 Task: Look for space in Rustāq, Afghanistan from 6th June, 2023 to 8th June, 2023 for 2 adults in price range Rs.7000 to Rs.12000. Place can be private room with 1  bedroom having 2 beds and 1 bathroom. Property type can be flat. Amenities needed are: wifi, air conditioning, . Booking option can be shelf check-in. Required host language is English.
Action: Mouse moved to (398, 77)
Screenshot: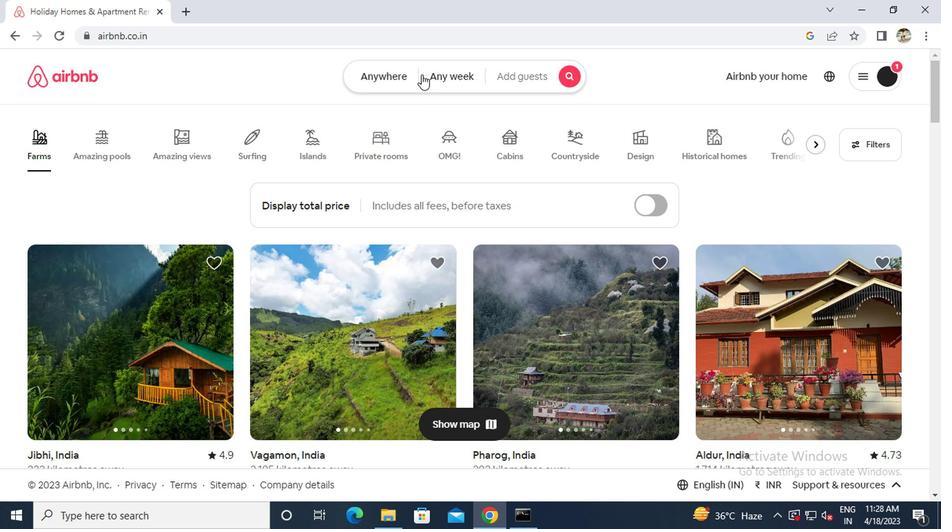 
Action: Mouse pressed left at (398, 77)
Screenshot: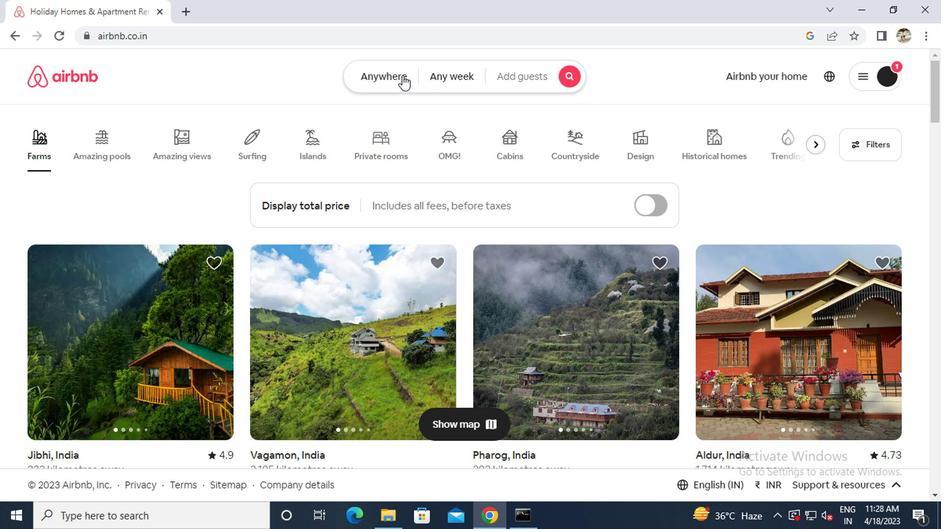 
Action: Mouse moved to (302, 132)
Screenshot: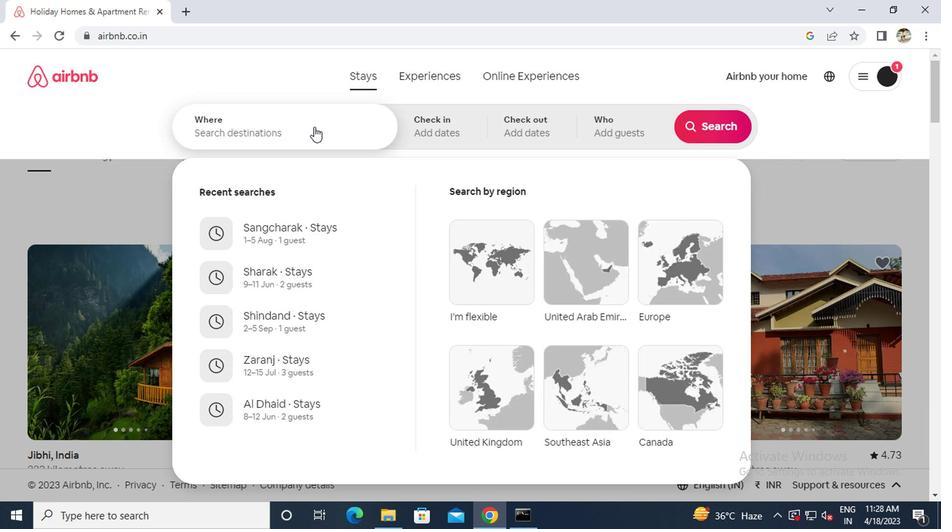 
Action: Mouse pressed left at (302, 132)
Screenshot: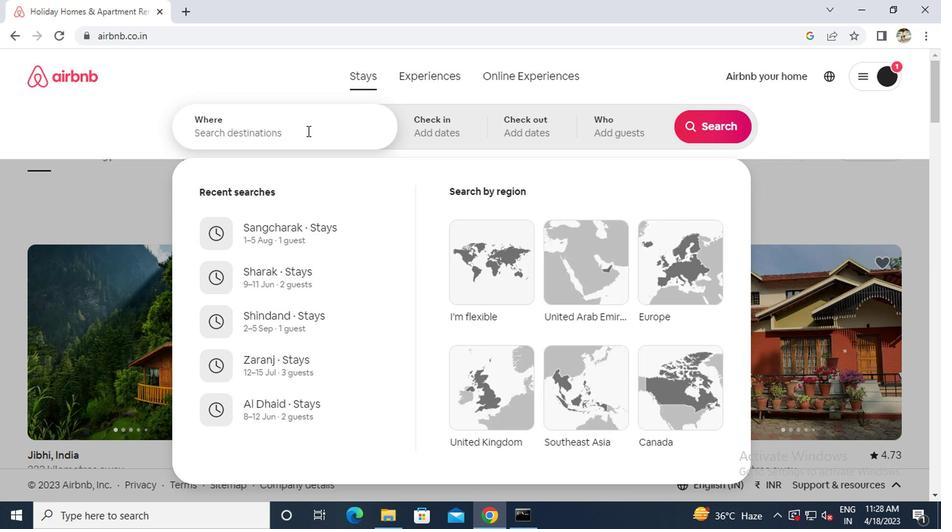 
Action: Mouse moved to (300, 133)
Screenshot: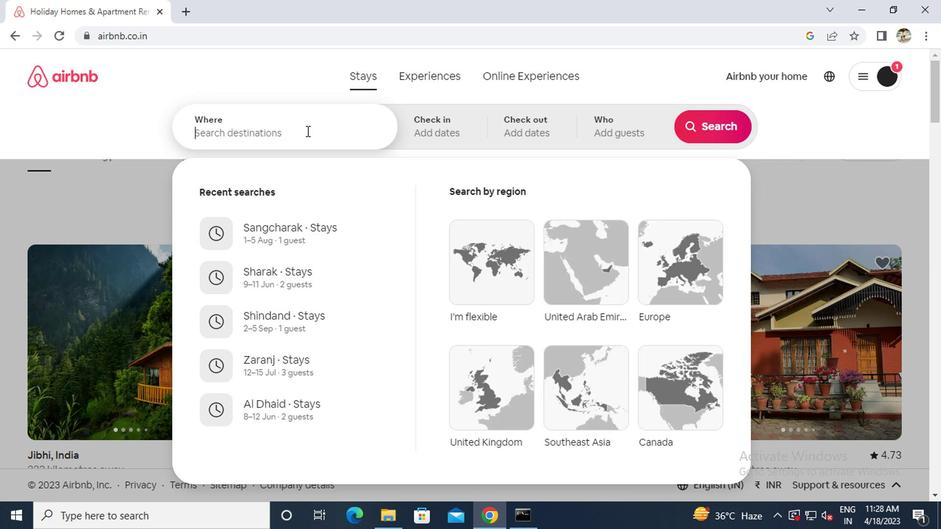 
Action: Key pressed <Key.caps_lock>r<Key.caps_lock>ustaq<Key.space>
Screenshot: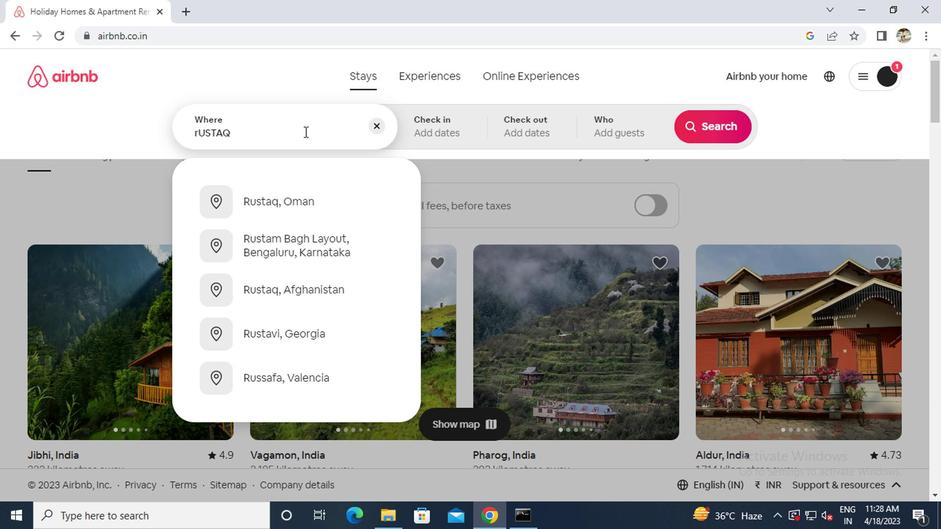 
Action: Mouse moved to (291, 286)
Screenshot: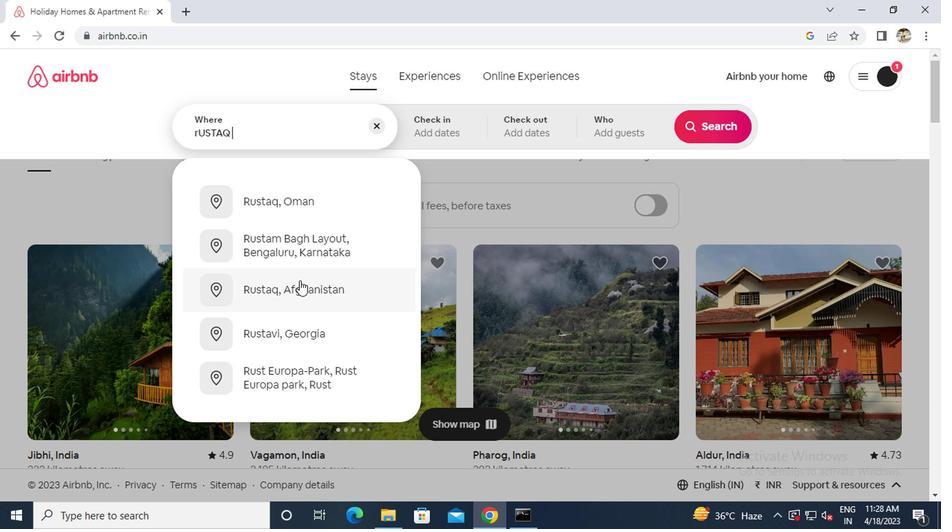 
Action: Mouse pressed left at (291, 286)
Screenshot: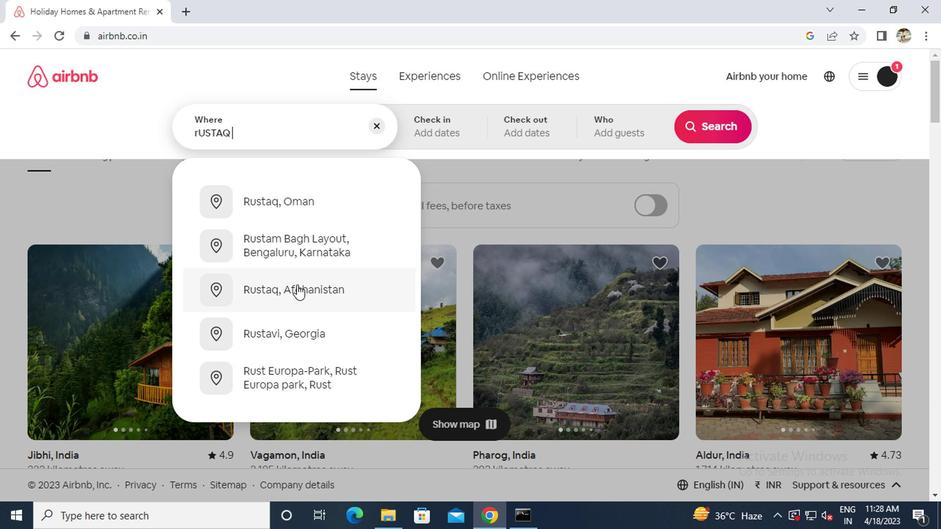 
Action: Mouse moved to (704, 238)
Screenshot: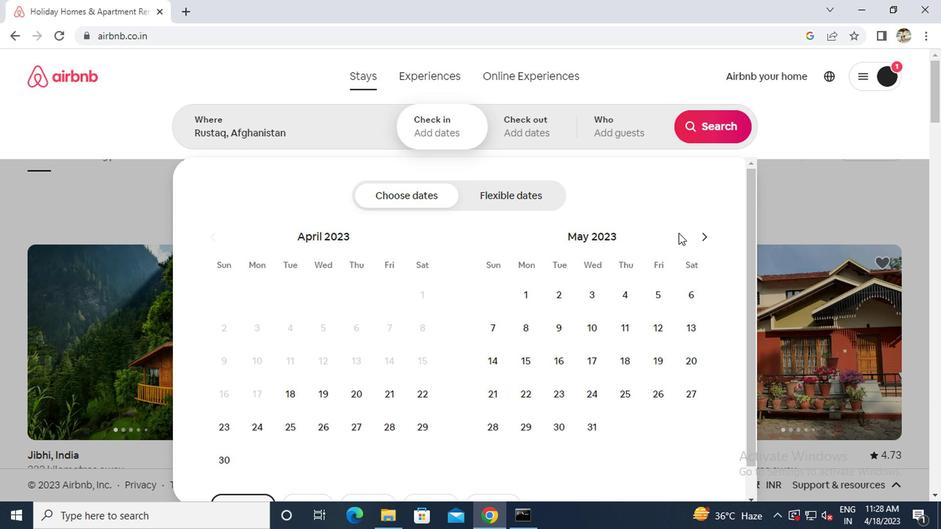 
Action: Mouse pressed left at (704, 238)
Screenshot: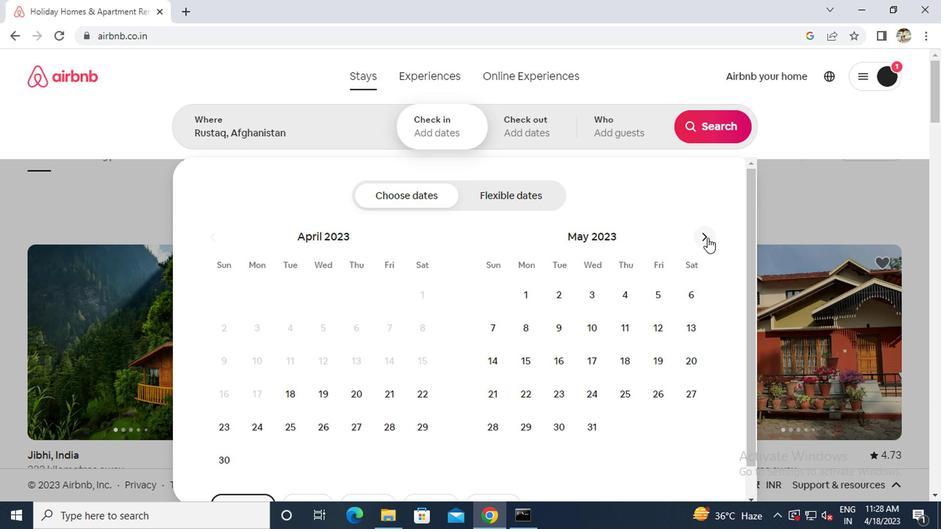
Action: Mouse moved to (553, 331)
Screenshot: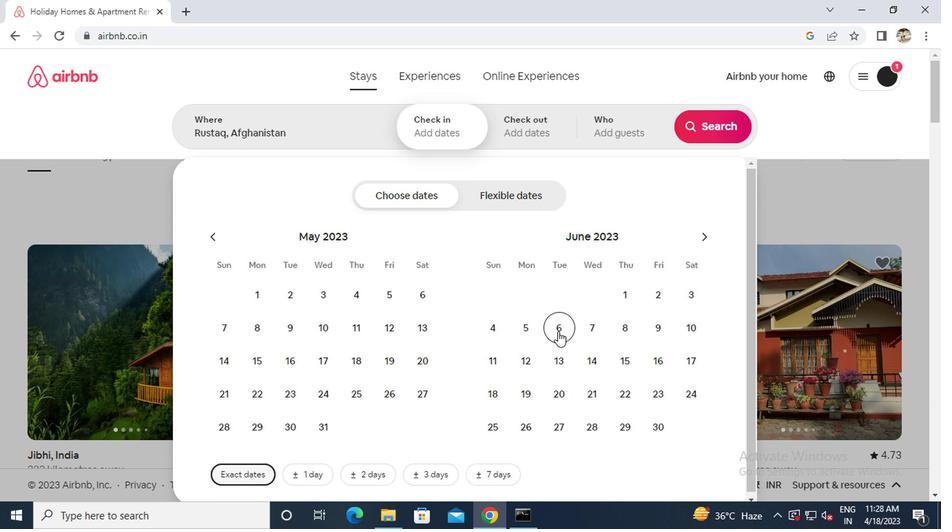 
Action: Mouse pressed left at (553, 331)
Screenshot: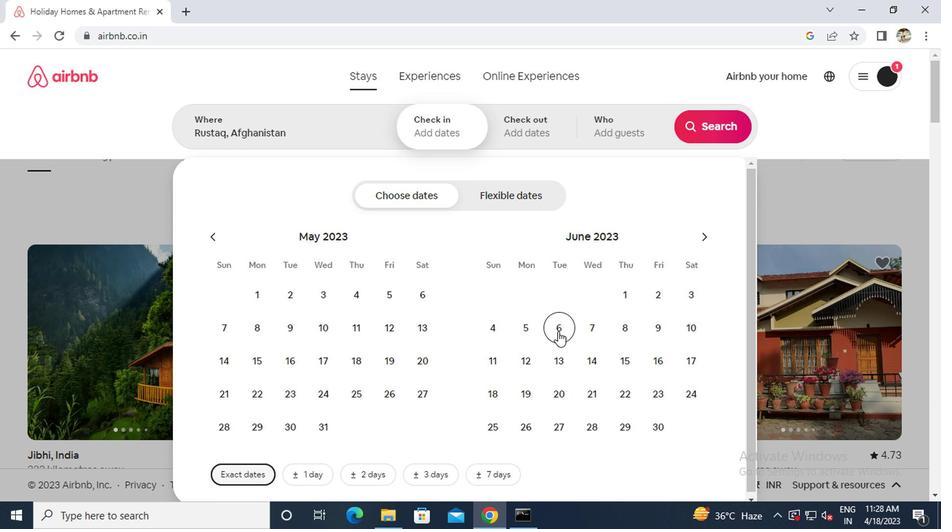 
Action: Mouse moved to (626, 332)
Screenshot: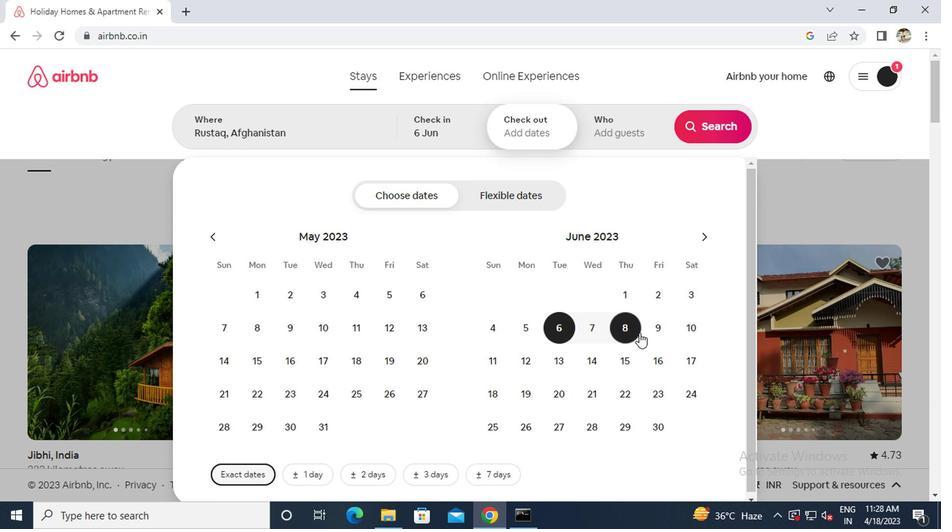 
Action: Mouse pressed left at (626, 332)
Screenshot: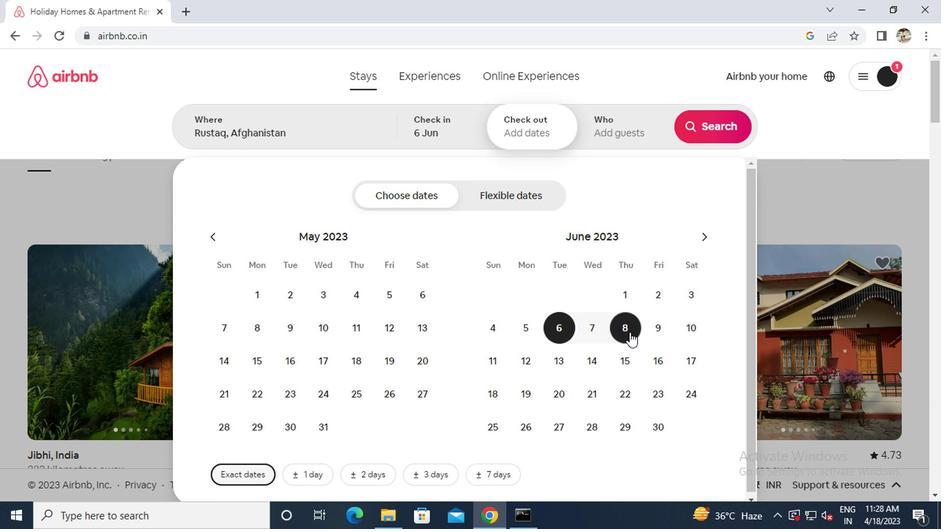 
Action: Mouse moved to (611, 135)
Screenshot: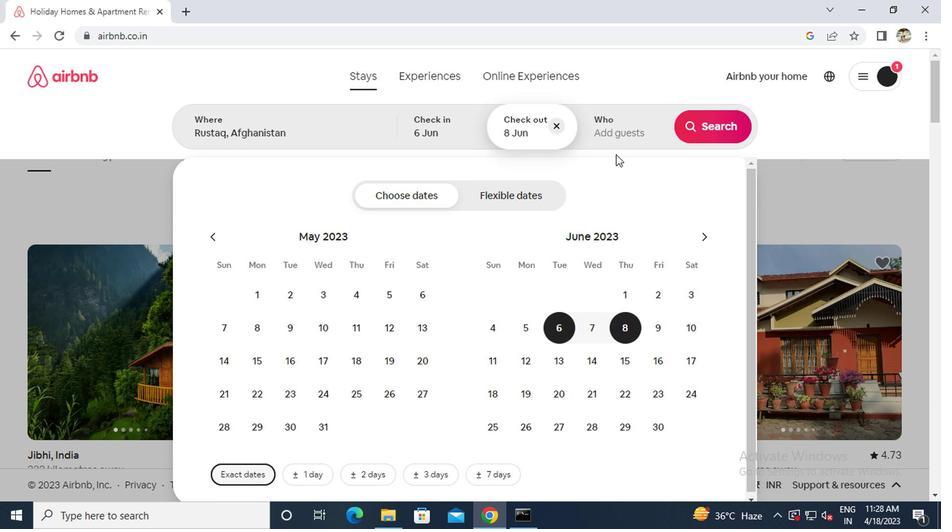 
Action: Mouse pressed left at (611, 135)
Screenshot: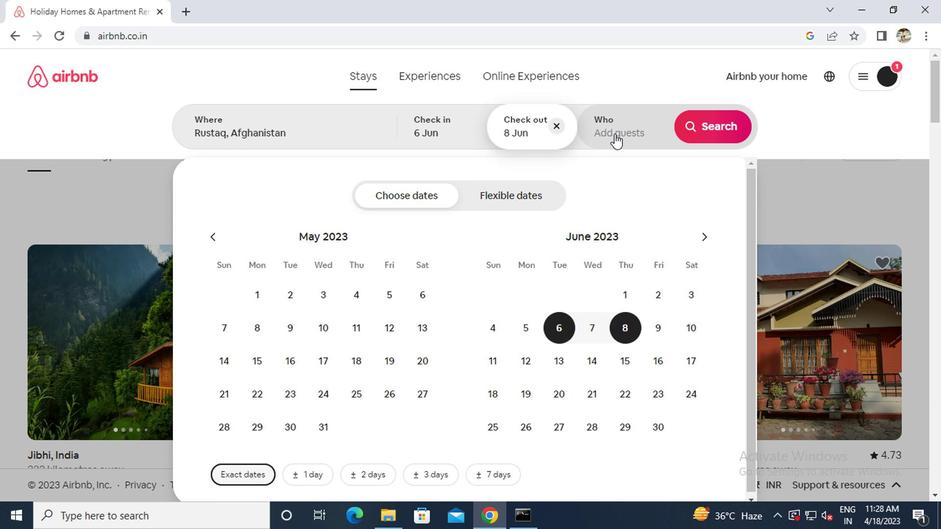 
Action: Mouse moved to (712, 203)
Screenshot: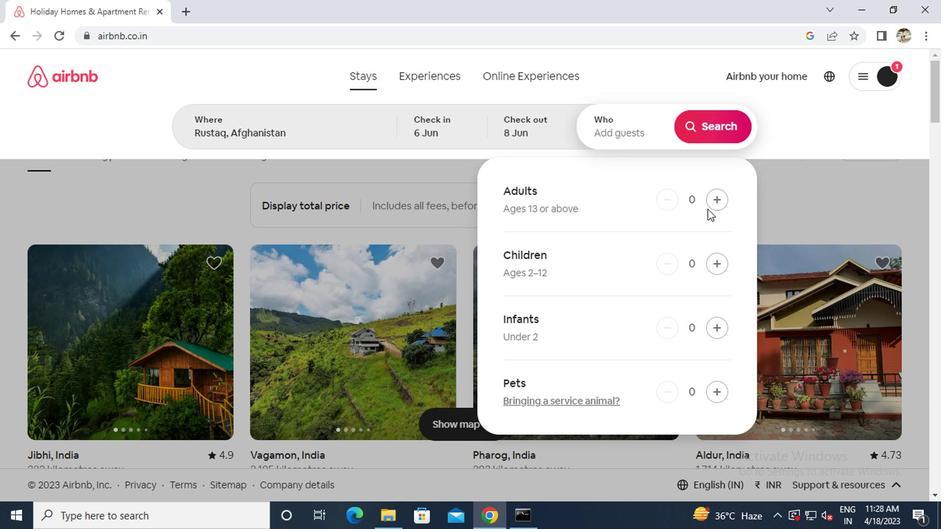 
Action: Mouse pressed left at (712, 203)
Screenshot: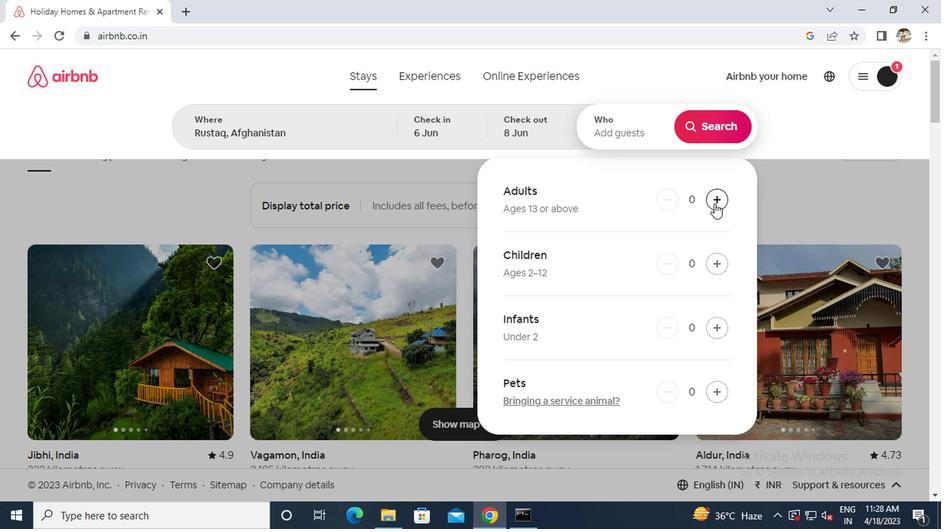 
Action: Mouse pressed left at (712, 203)
Screenshot: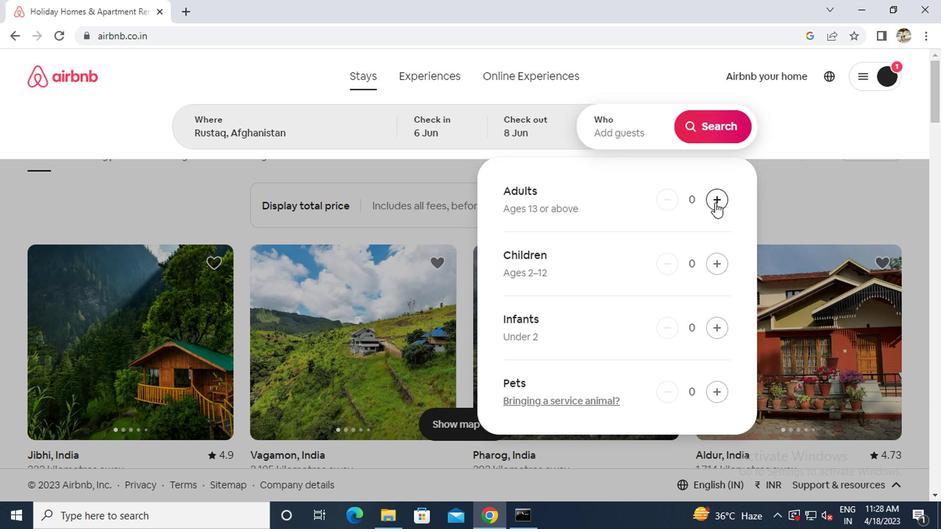 
Action: Mouse moved to (692, 132)
Screenshot: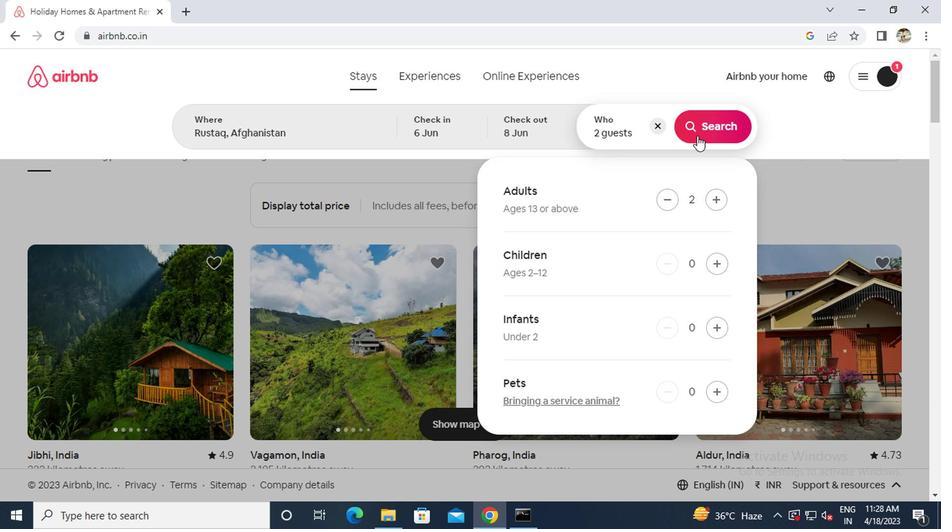 
Action: Mouse pressed left at (692, 132)
Screenshot: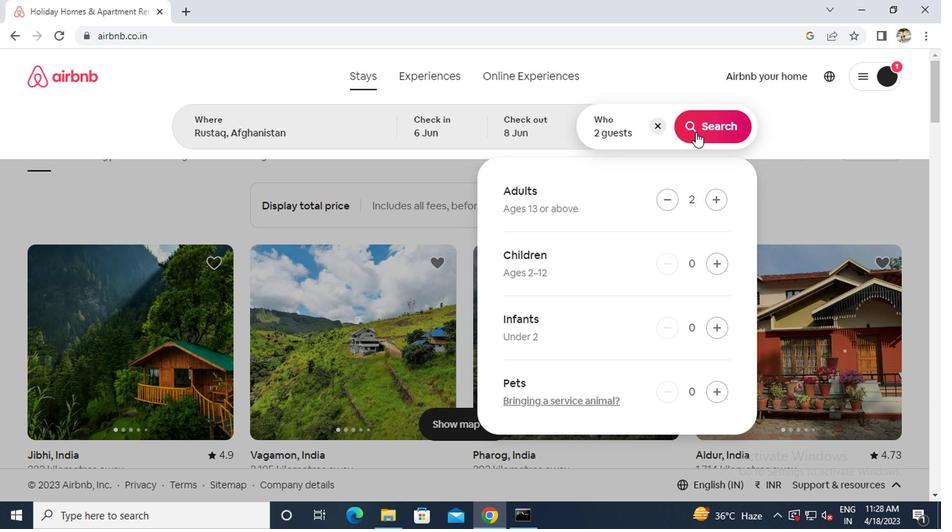 
Action: Mouse moved to (869, 138)
Screenshot: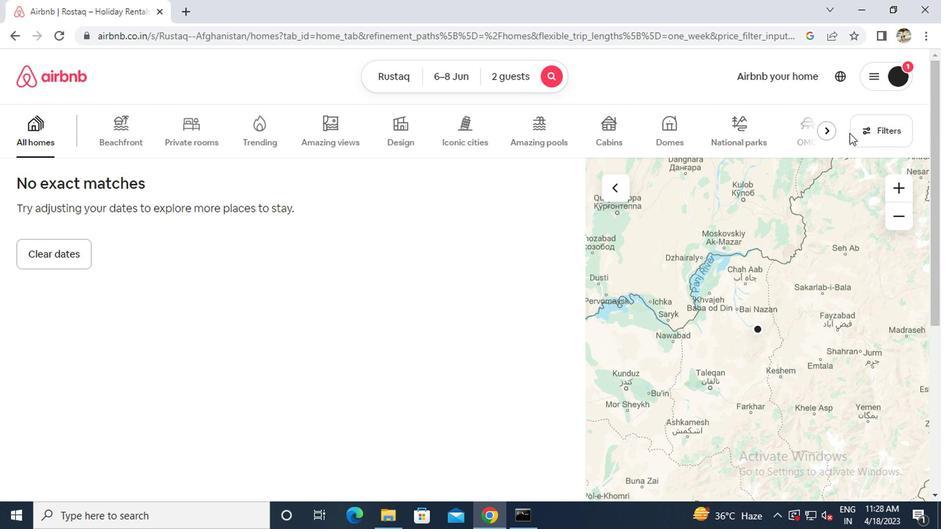 
Action: Mouse pressed left at (869, 138)
Screenshot: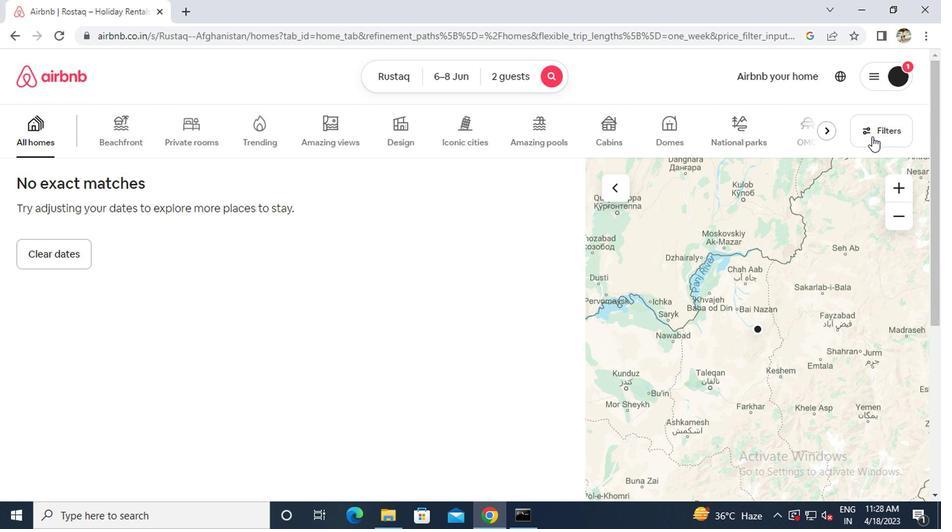 
Action: Mouse moved to (318, 218)
Screenshot: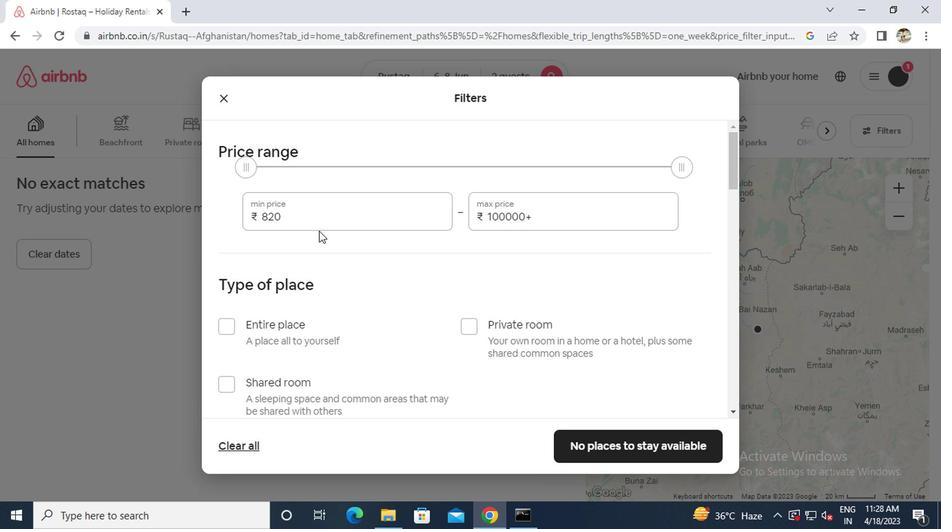 
Action: Mouse pressed left at (318, 218)
Screenshot: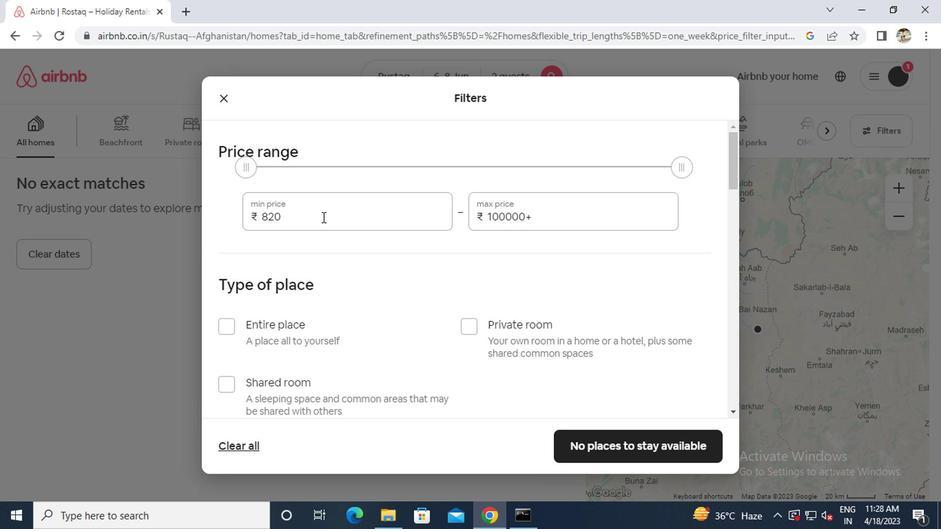 
Action: Key pressed ctrl+A7000
Screenshot: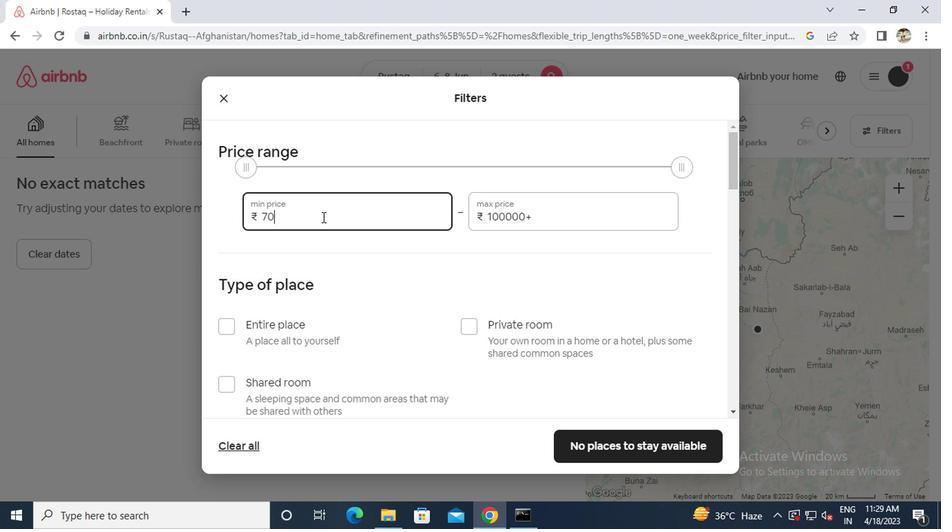 
Action: Mouse moved to (545, 218)
Screenshot: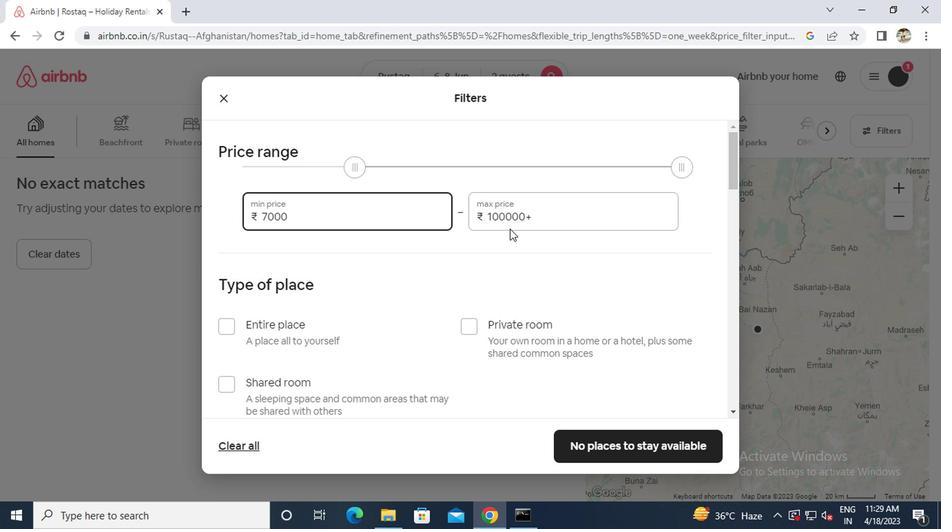 
Action: Mouse pressed left at (545, 218)
Screenshot: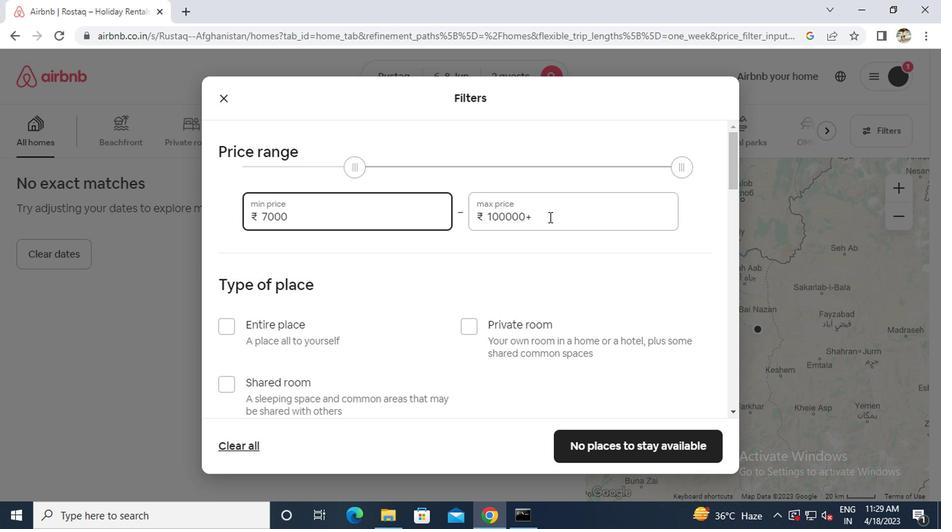 
Action: Key pressed ctrl+Actrl+120000
Screenshot: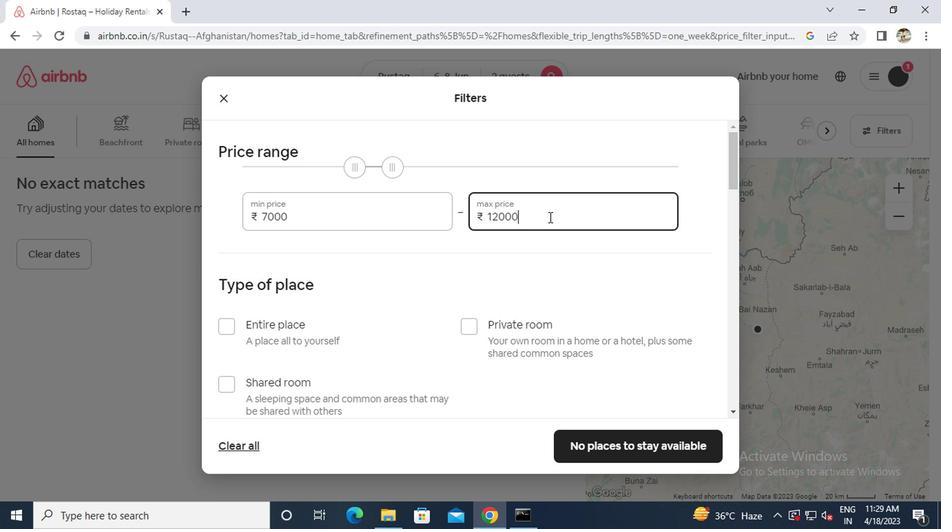 
Action: Mouse moved to (439, 255)
Screenshot: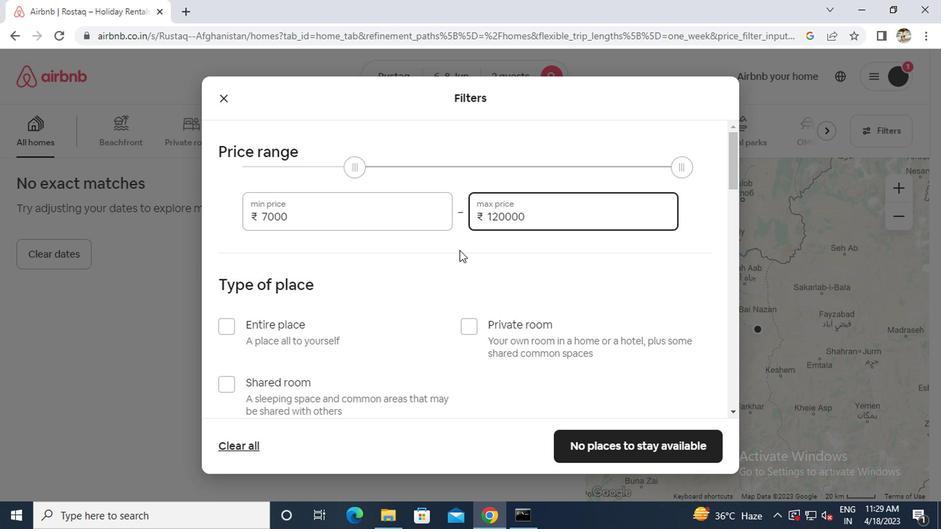 
Action: Mouse scrolled (439, 255) with delta (0, 0)
Screenshot: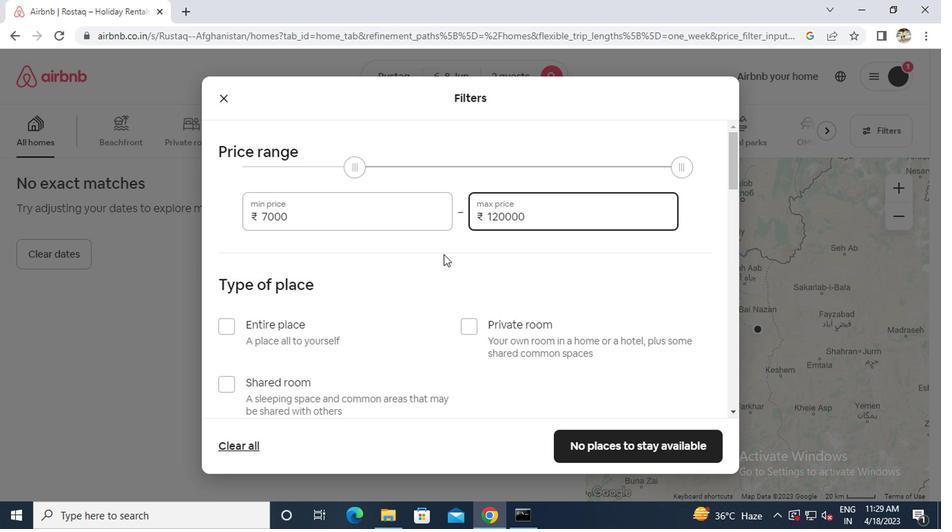 
Action: Mouse scrolled (439, 255) with delta (0, 0)
Screenshot: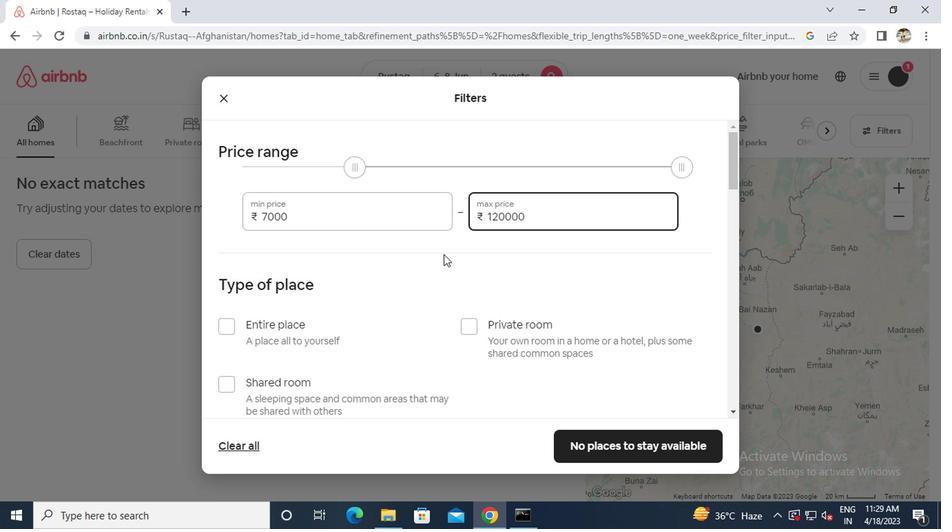 
Action: Mouse moved to (445, 251)
Screenshot: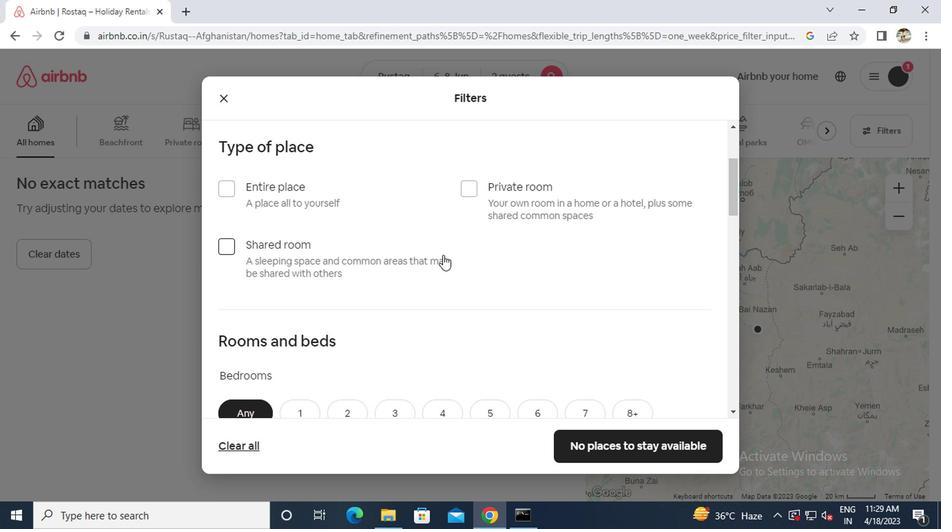 
Action: Mouse scrolled (445, 252) with delta (0, 0)
Screenshot: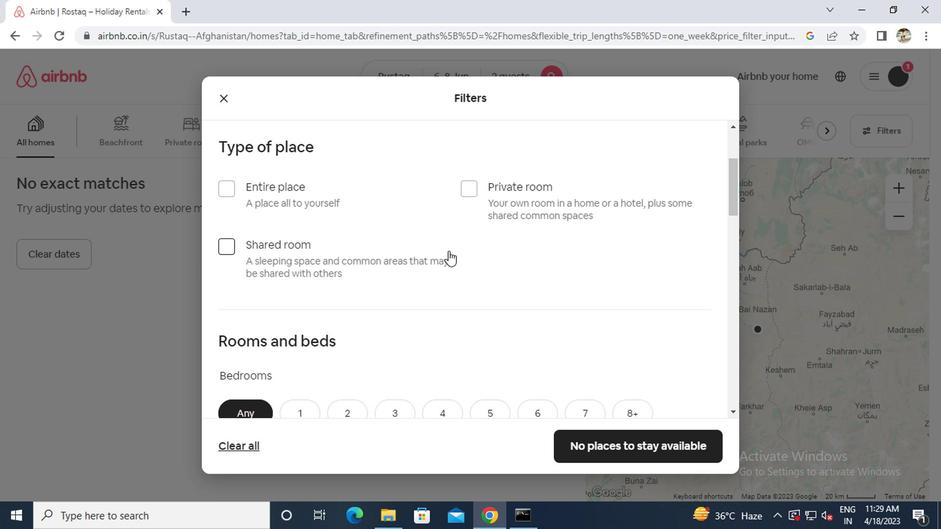 
Action: Mouse moved to (462, 255)
Screenshot: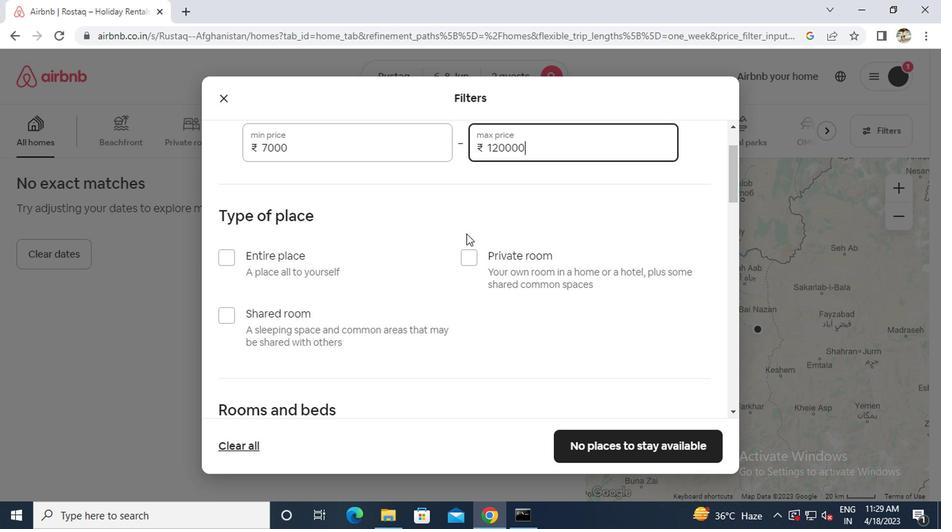 
Action: Mouse pressed left at (462, 255)
Screenshot: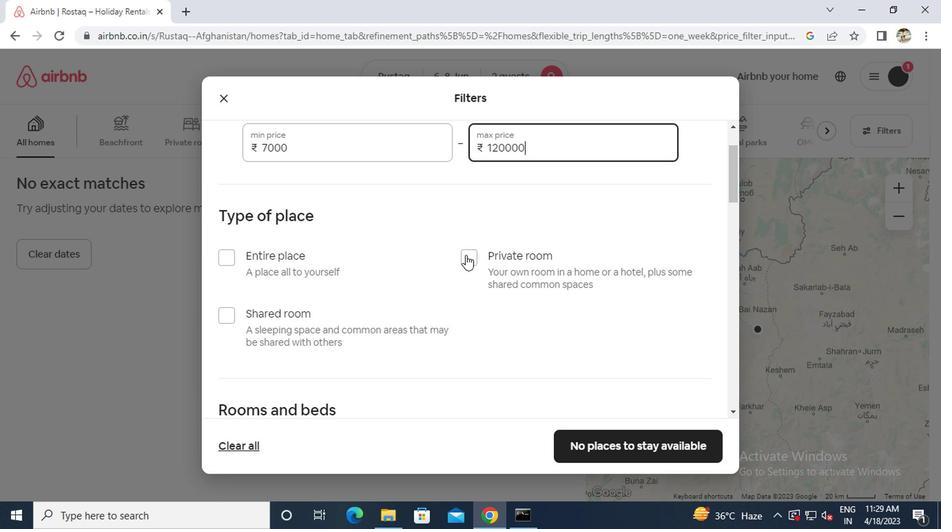 
Action: Mouse scrolled (462, 255) with delta (0, 0)
Screenshot: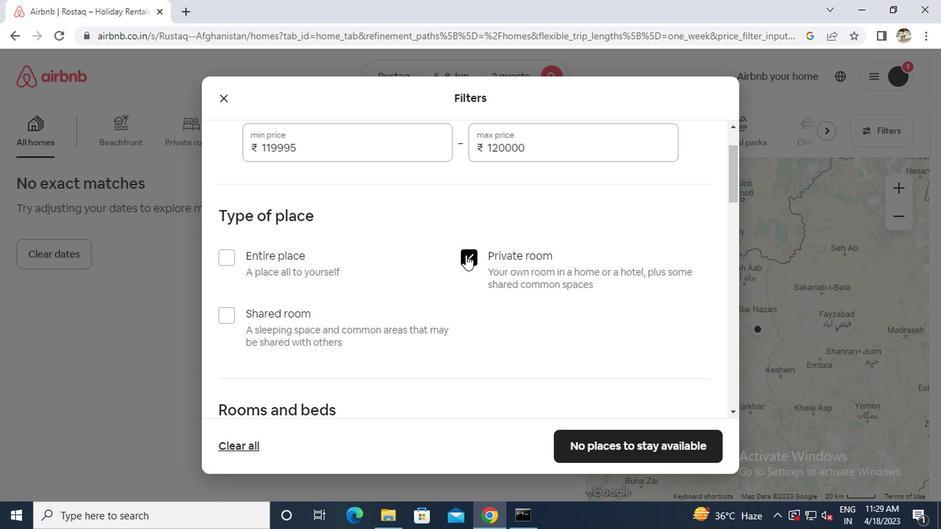 
Action: Mouse scrolled (462, 255) with delta (0, 0)
Screenshot: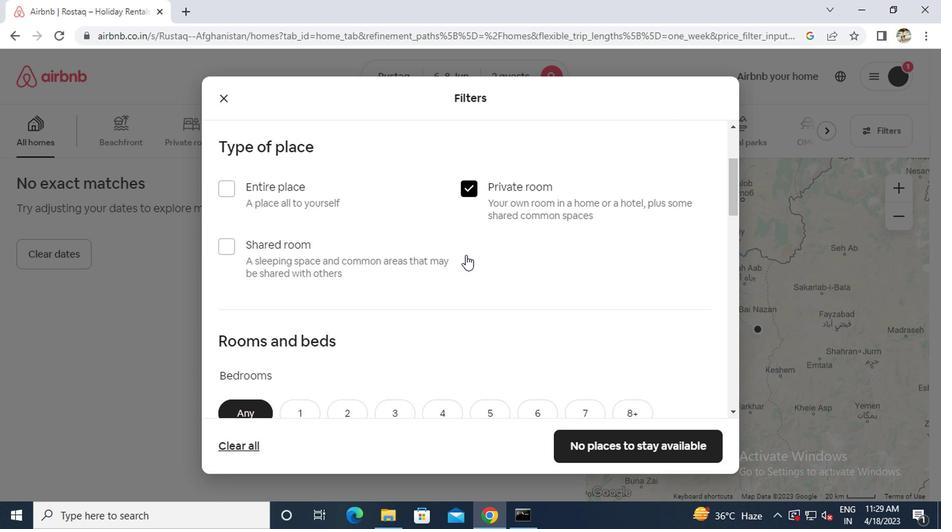 
Action: Mouse moved to (286, 347)
Screenshot: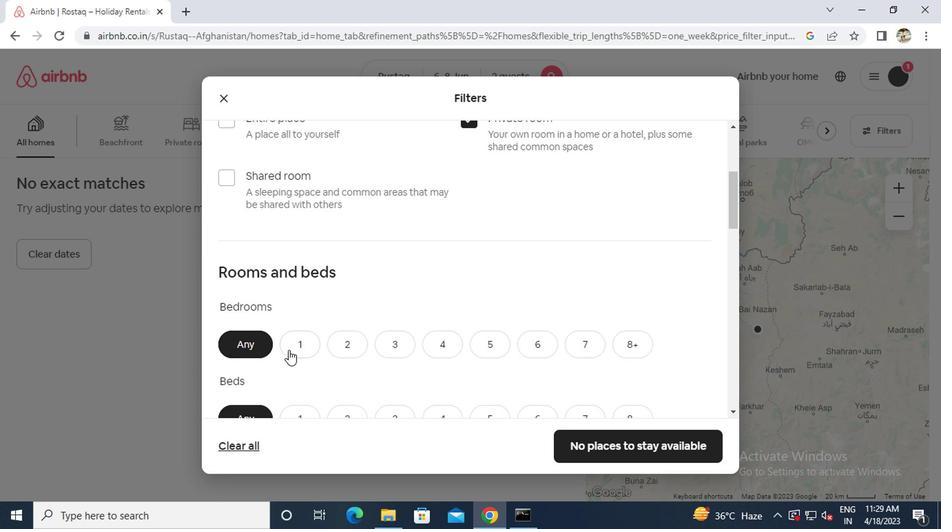 
Action: Mouse pressed left at (286, 347)
Screenshot: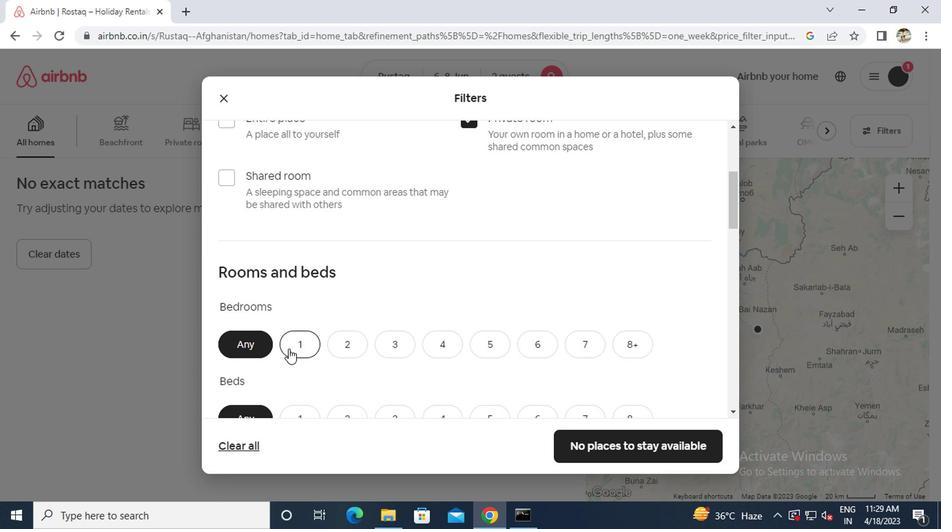 
Action: Mouse scrolled (286, 346) with delta (0, 0)
Screenshot: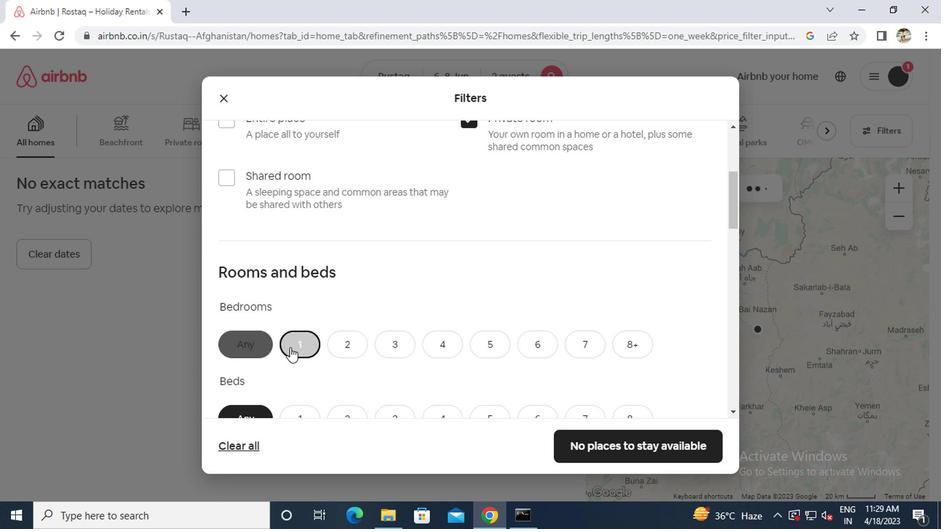 
Action: Mouse moved to (333, 351)
Screenshot: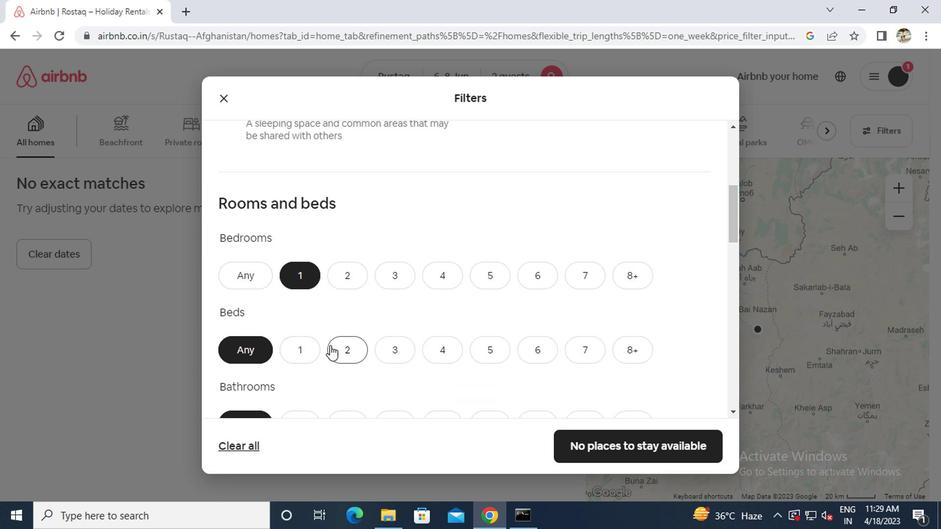 
Action: Mouse pressed left at (333, 351)
Screenshot: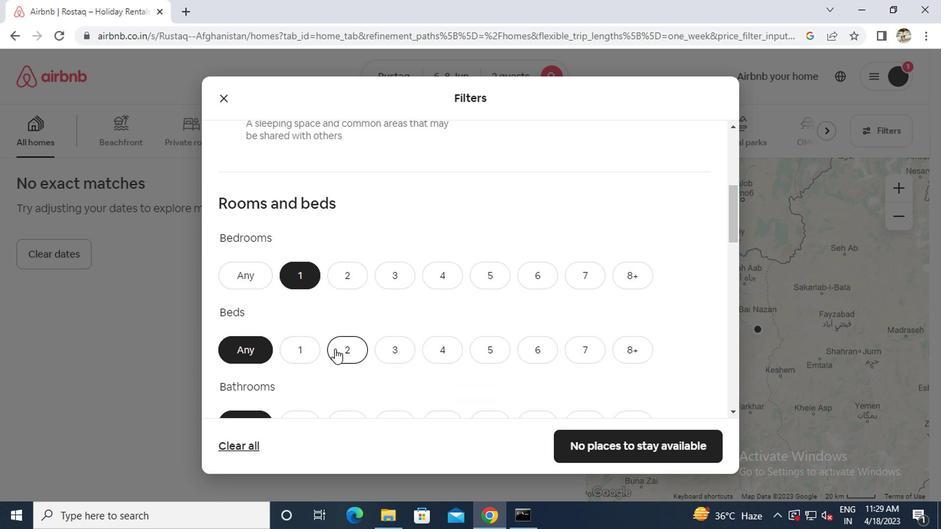 
Action: Mouse scrolled (333, 351) with delta (0, 0)
Screenshot: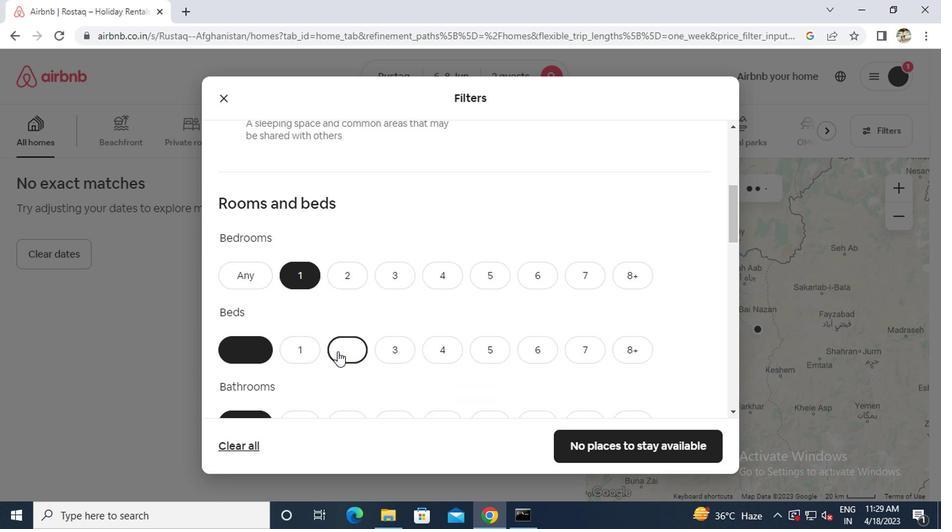 
Action: Mouse moved to (333, 351)
Screenshot: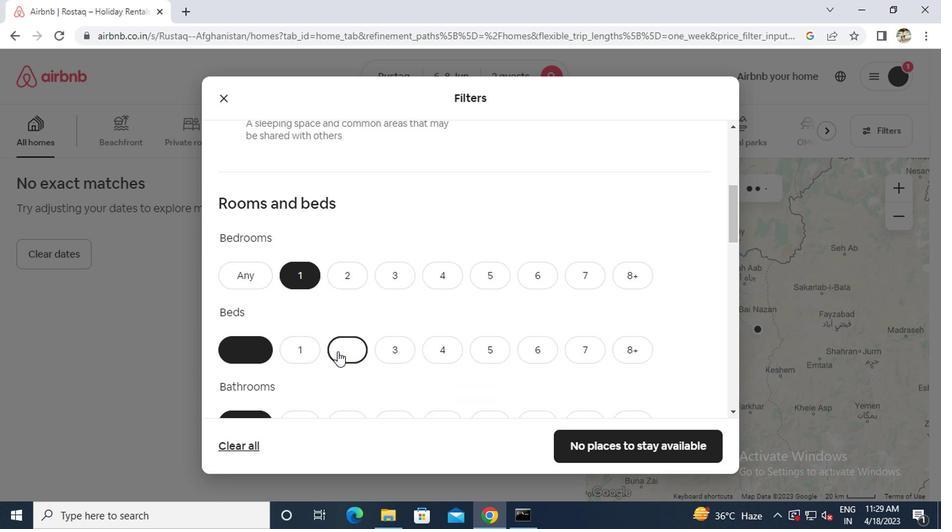 
Action: Mouse scrolled (333, 351) with delta (0, 0)
Screenshot: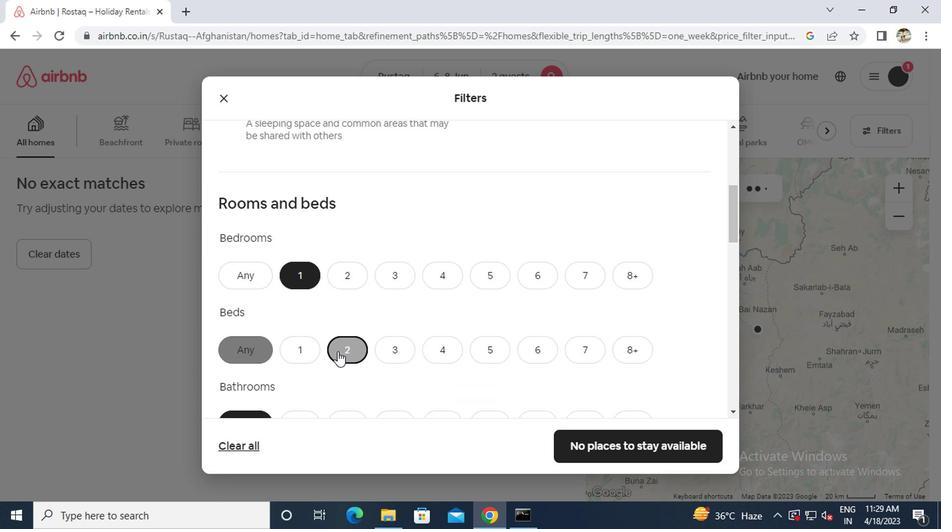 
Action: Mouse scrolled (333, 351) with delta (0, 0)
Screenshot: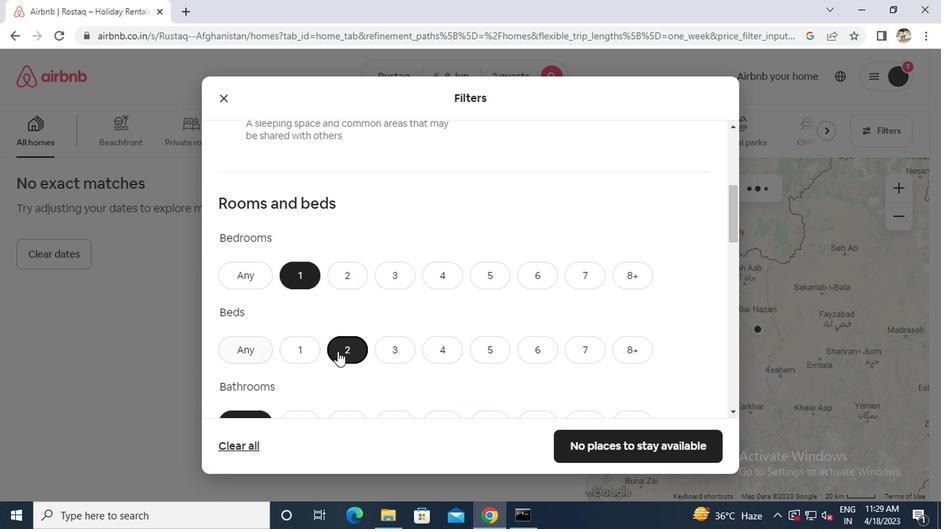 
Action: Mouse moved to (292, 222)
Screenshot: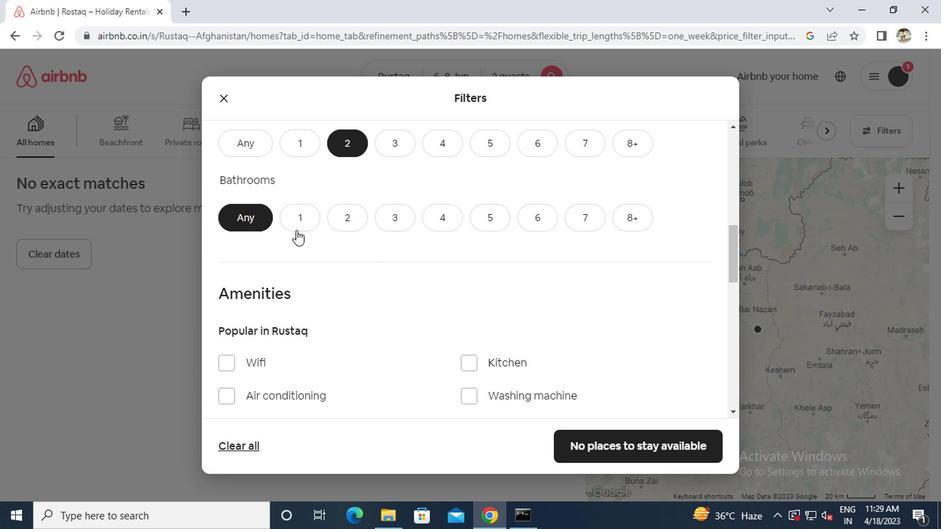 
Action: Mouse pressed left at (292, 222)
Screenshot: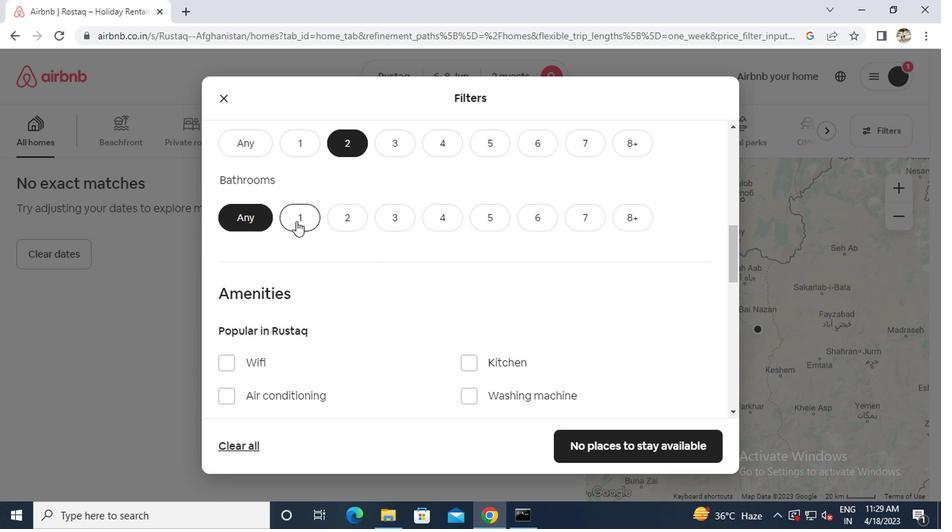 
Action: Mouse scrolled (292, 221) with delta (0, 0)
Screenshot: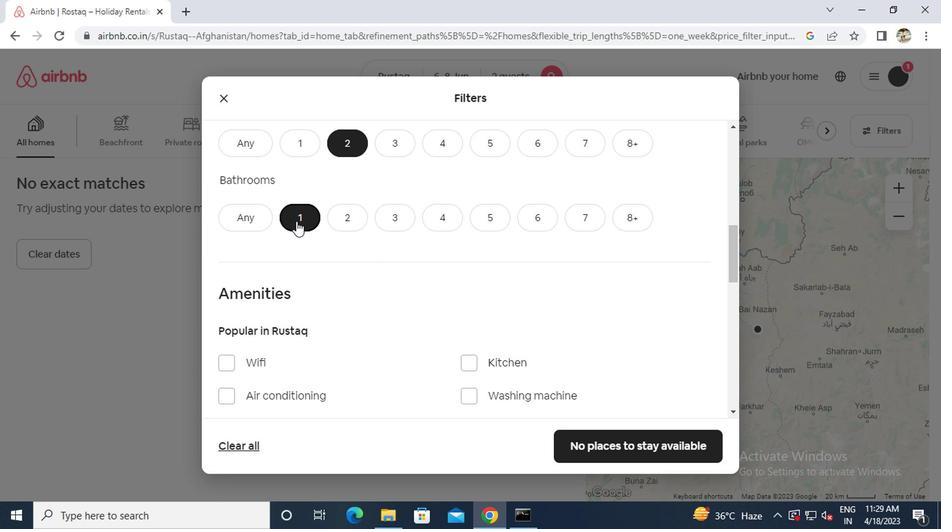 
Action: Mouse moved to (235, 389)
Screenshot: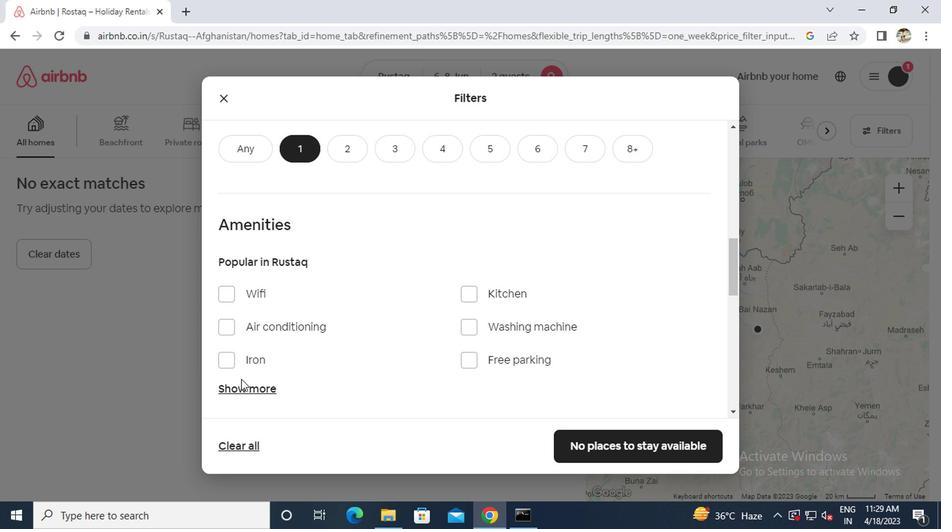 
Action: Mouse pressed left at (235, 389)
Screenshot: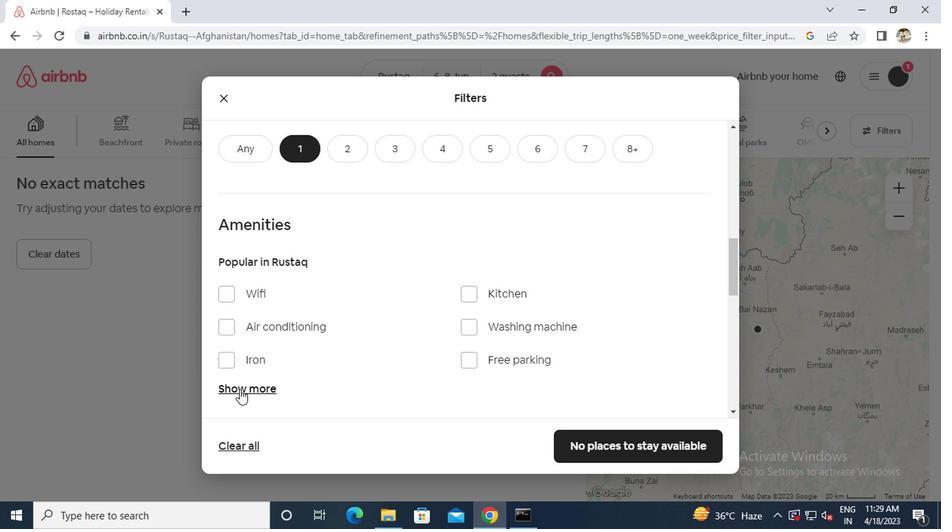 
Action: Mouse moved to (219, 134)
Screenshot: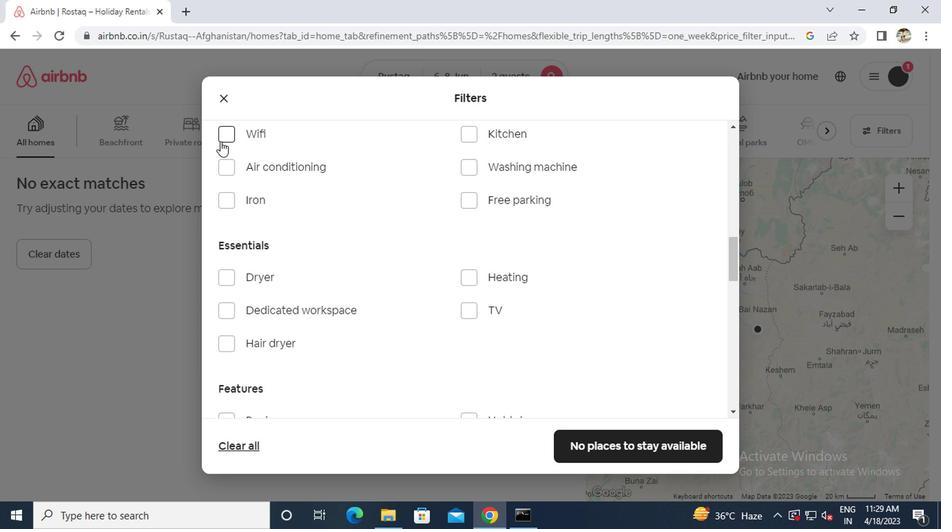
Action: Mouse pressed left at (219, 134)
Screenshot: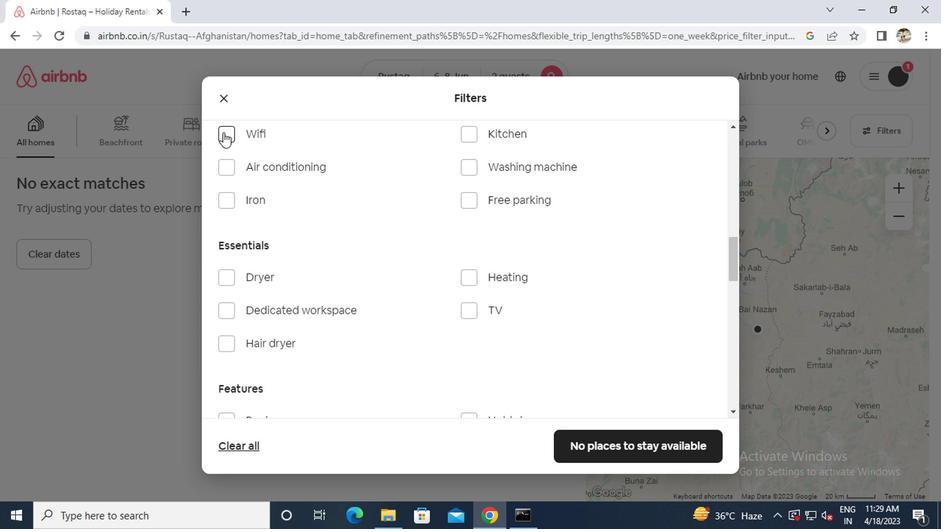 
Action: Mouse moved to (224, 168)
Screenshot: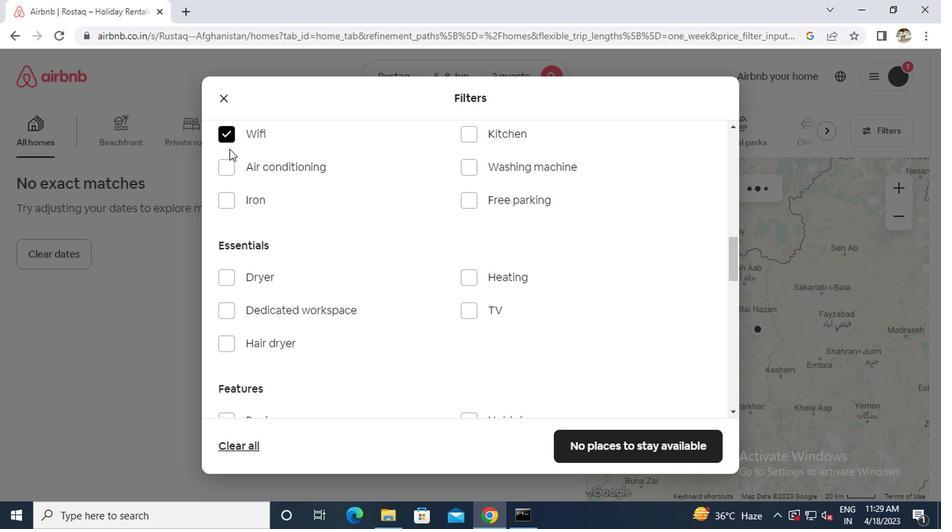
Action: Mouse pressed left at (224, 168)
Screenshot: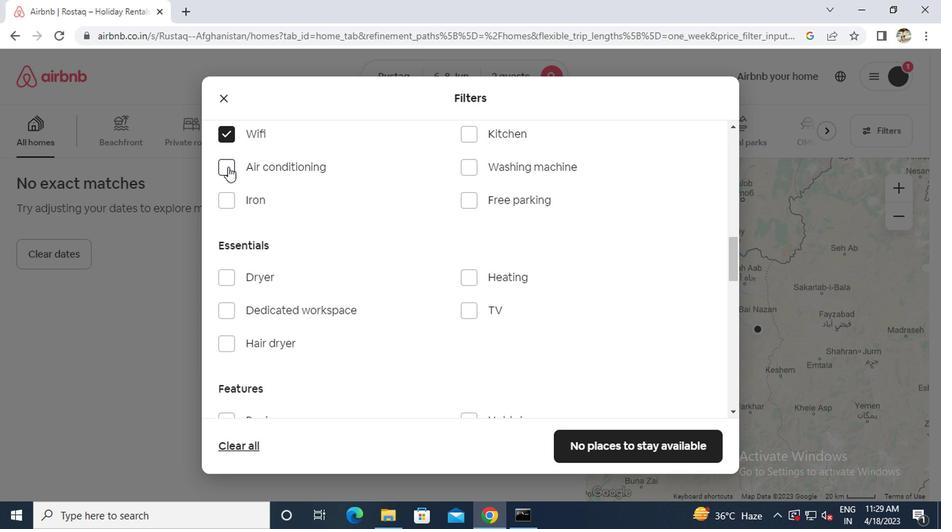 
Action: Mouse moved to (225, 167)
Screenshot: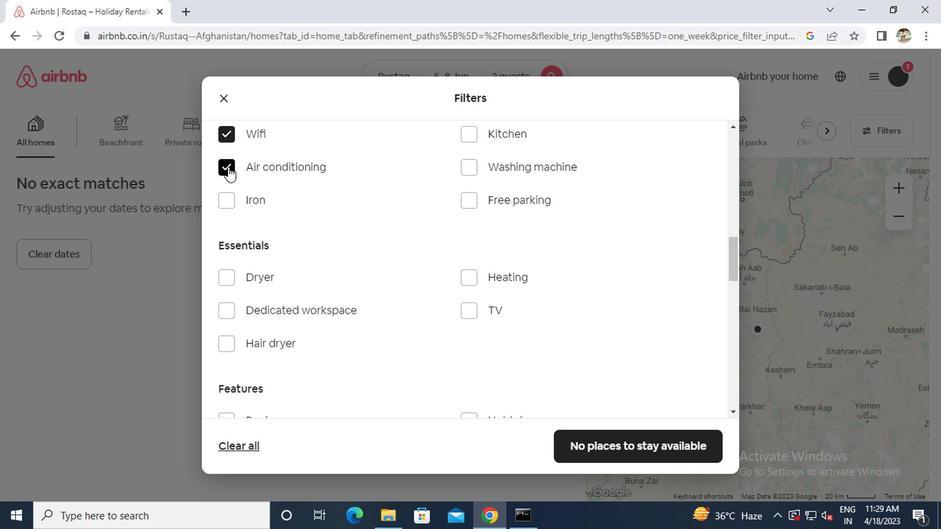 
Action: Mouse scrolled (225, 167) with delta (0, 0)
Screenshot: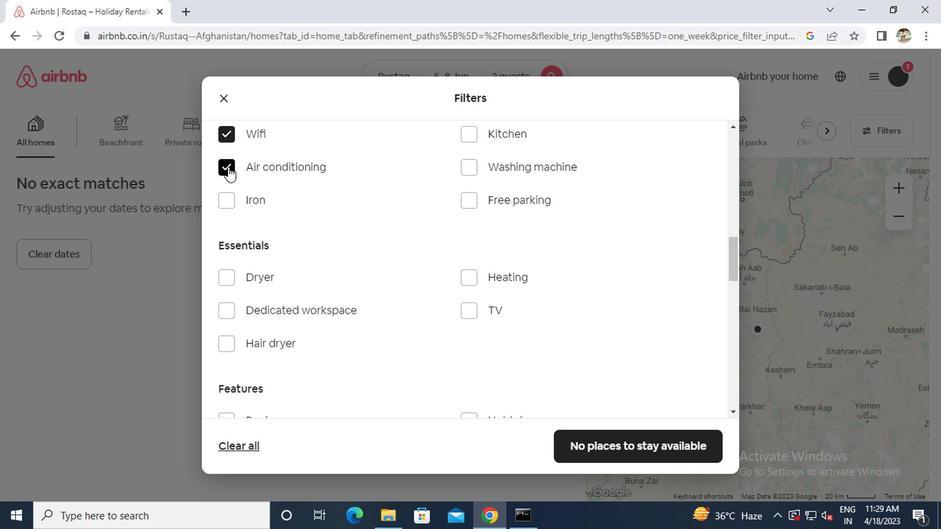 
Action: Mouse moved to (225, 167)
Screenshot: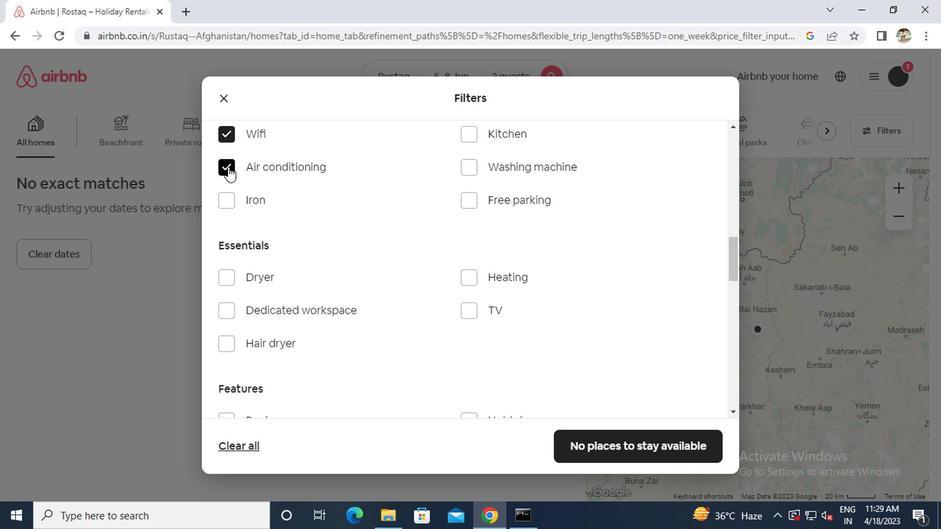 
Action: Mouse scrolled (225, 166) with delta (0, 0)
Screenshot: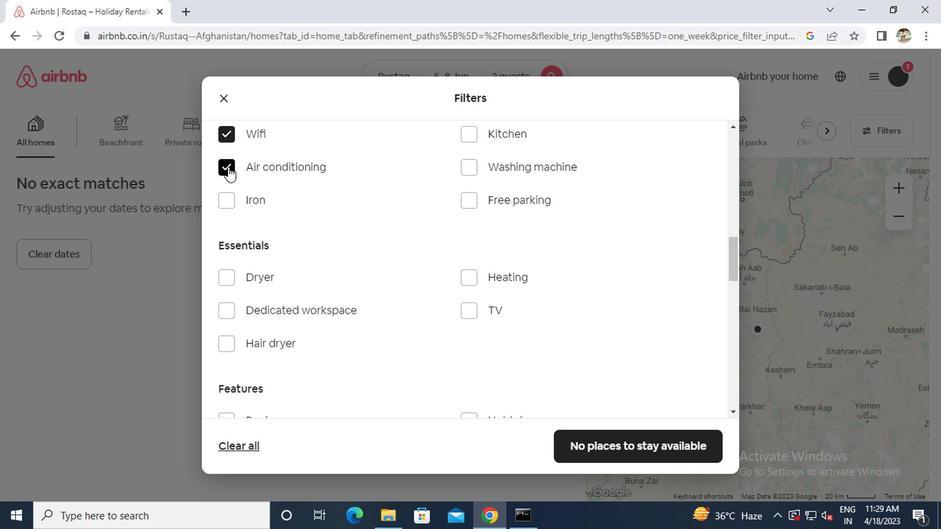 
Action: Mouse moved to (322, 195)
Screenshot: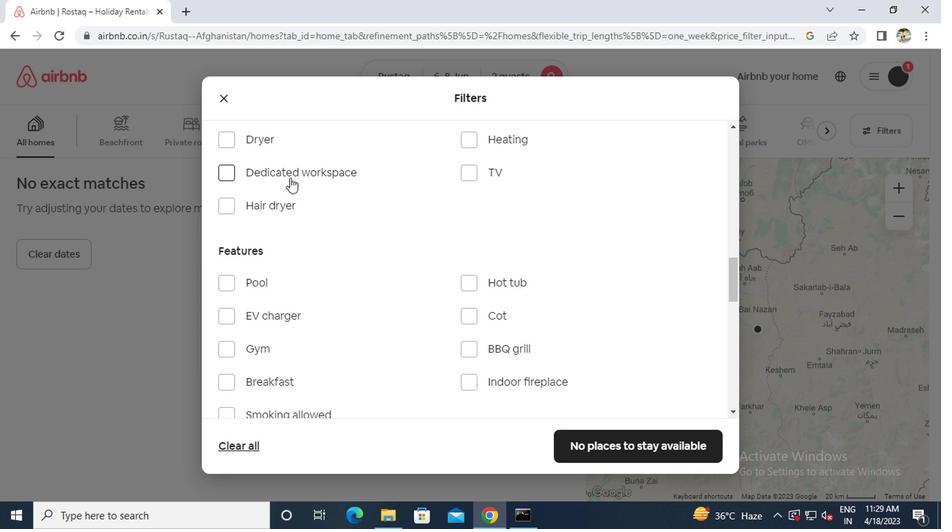 
Action: Mouse scrolled (322, 194) with delta (0, 0)
Screenshot: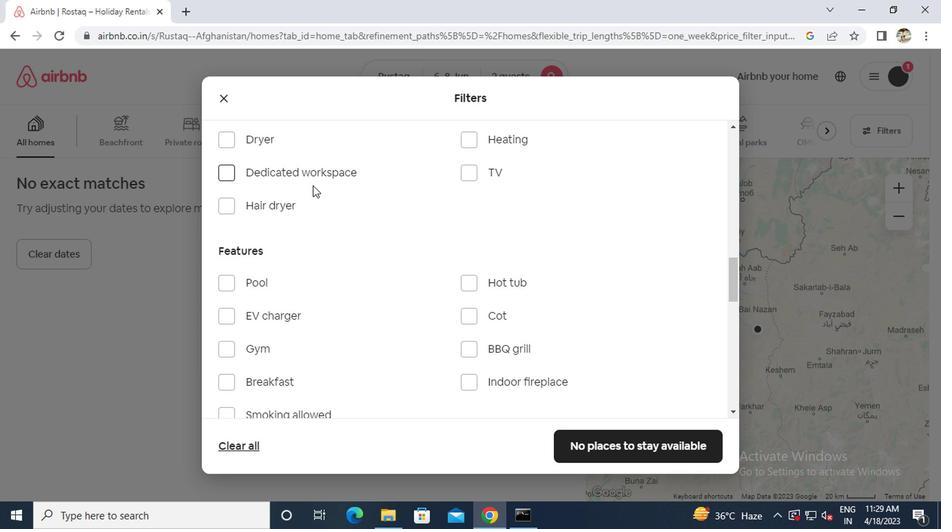 
Action: Mouse scrolled (322, 194) with delta (0, 0)
Screenshot: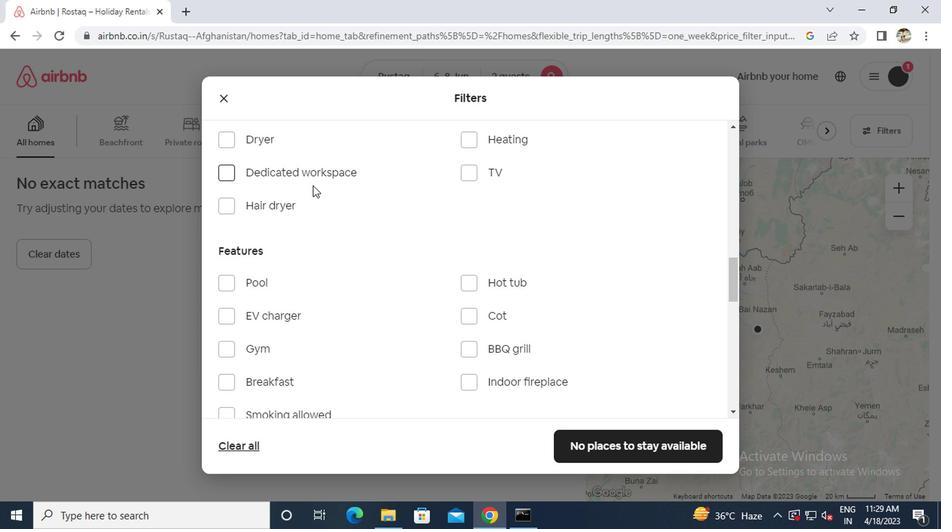 
Action: Mouse scrolled (322, 194) with delta (0, 0)
Screenshot: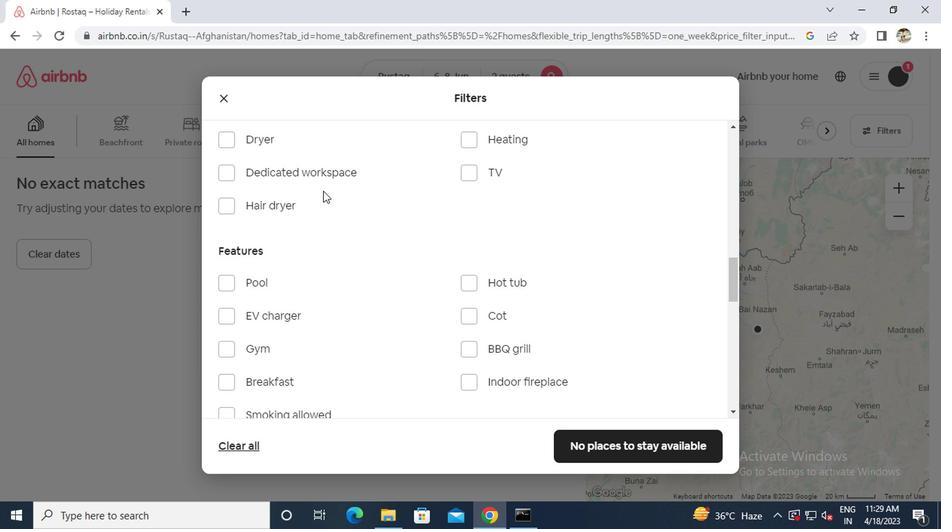 
Action: Mouse scrolled (322, 194) with delta (0, 0)
Screenshot: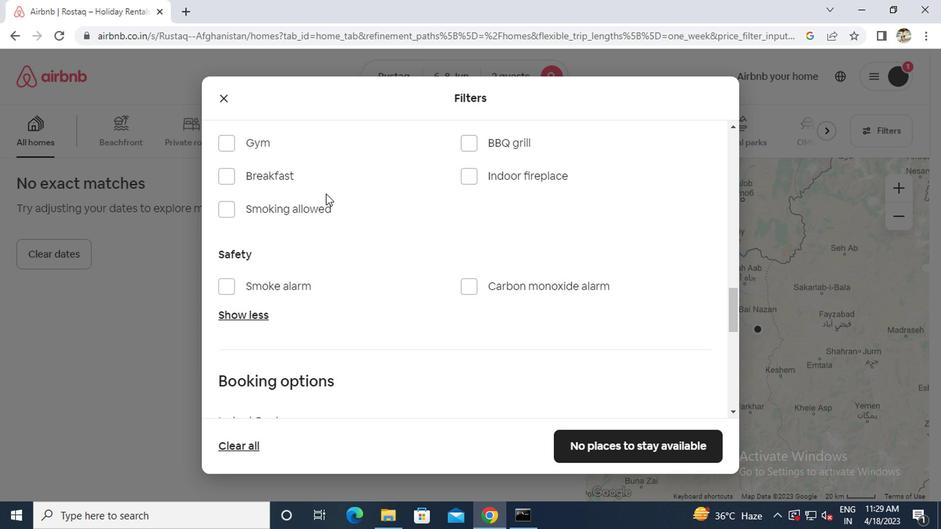 
Action: Mouse scrolled (322, 194) with delta (0, 0)
Screenshot: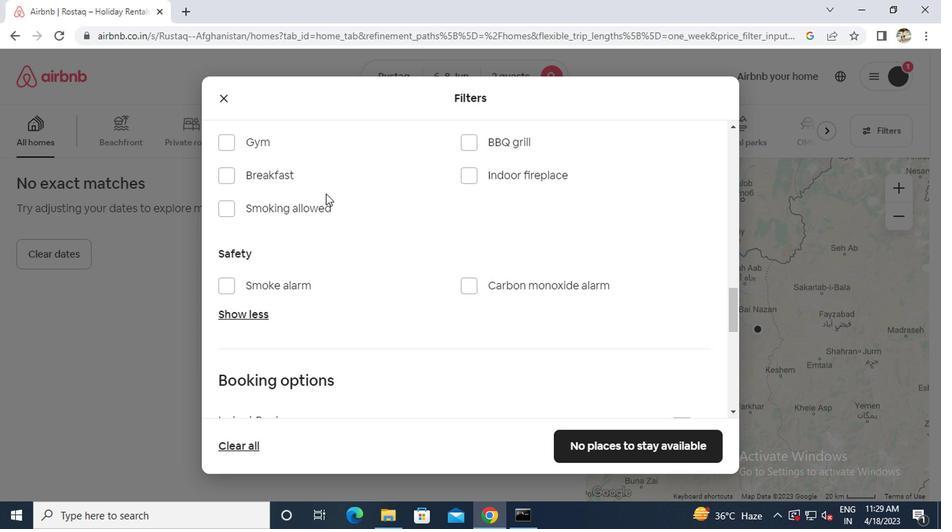 
Action: Mouse scrolled (322, 194) with delta (0, 0)
Screenshot: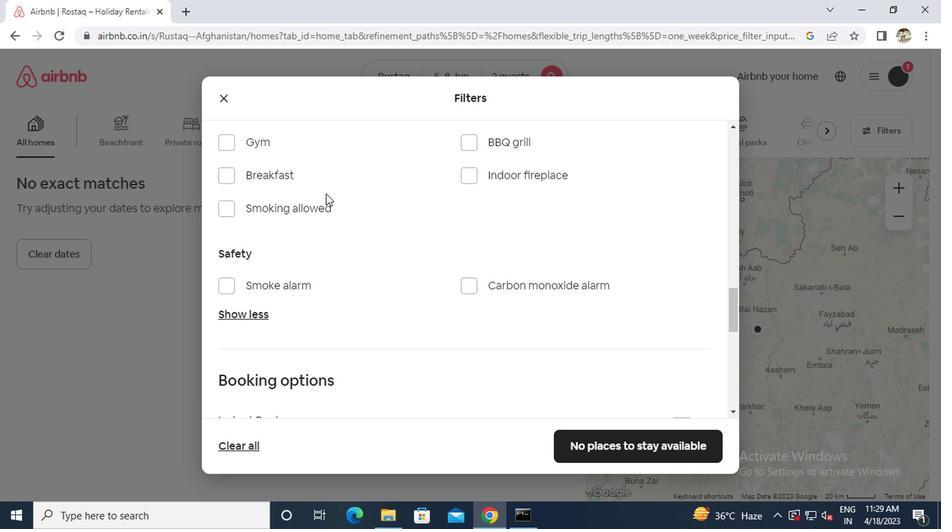 
Action: Mouse scrolled (322, 194) with delta (0, 0)
Screenshot: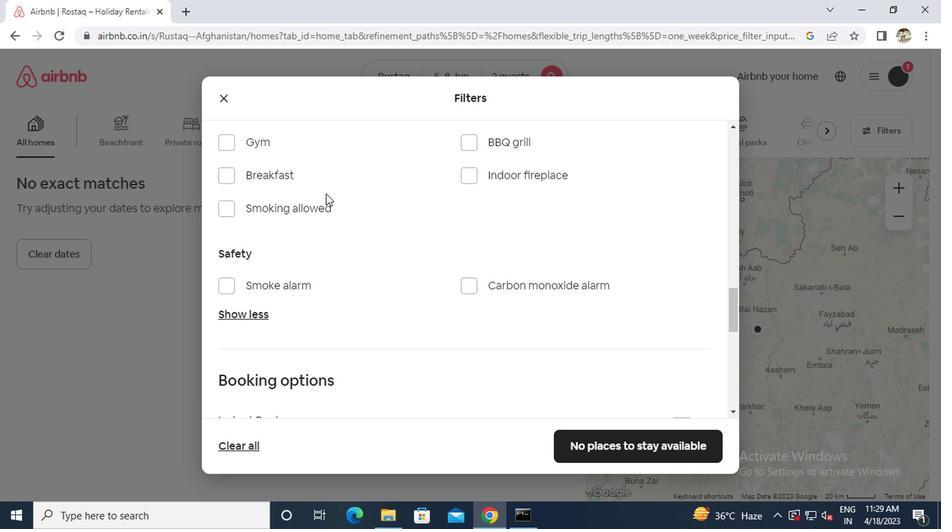 
Action: Mouse moved to (678, 201)
Screenshot: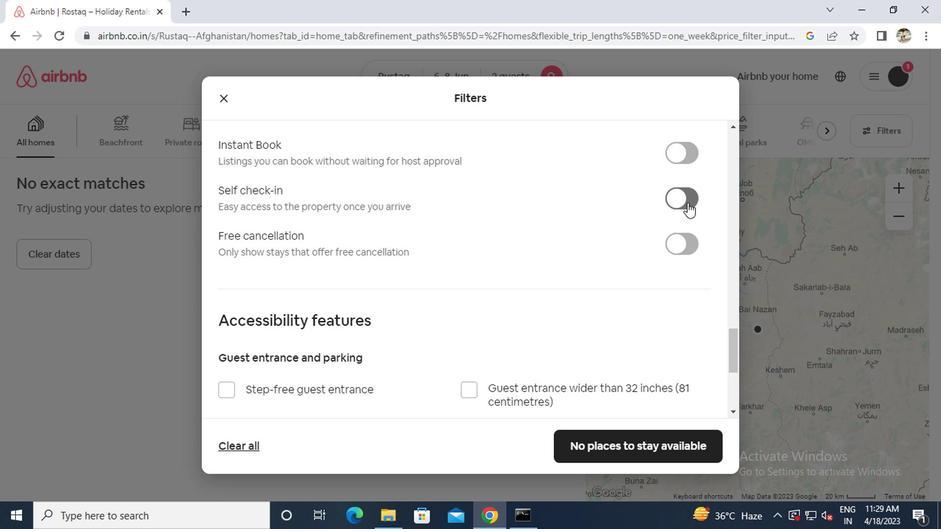 
Action: Mouse pressed left at (678, 201)
Screenshot: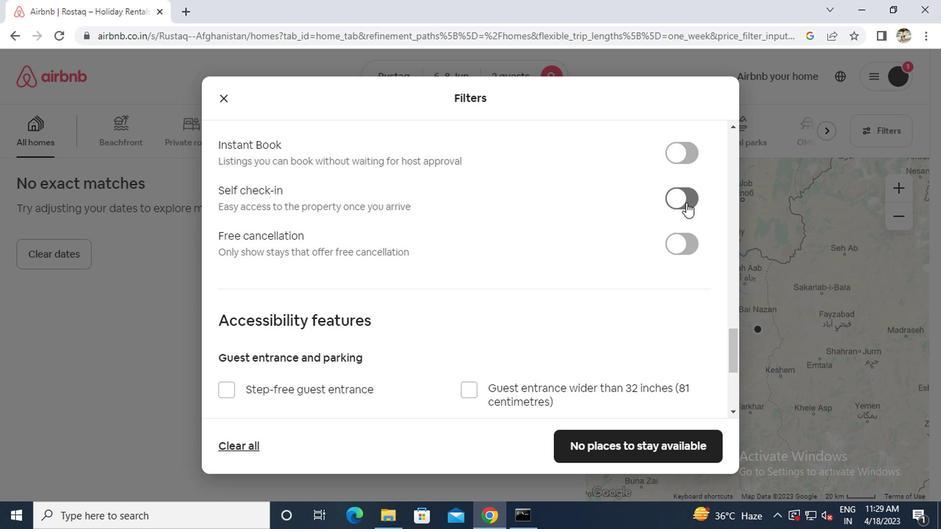 
Action: Mouse moved to (597, 220)
Screenshot: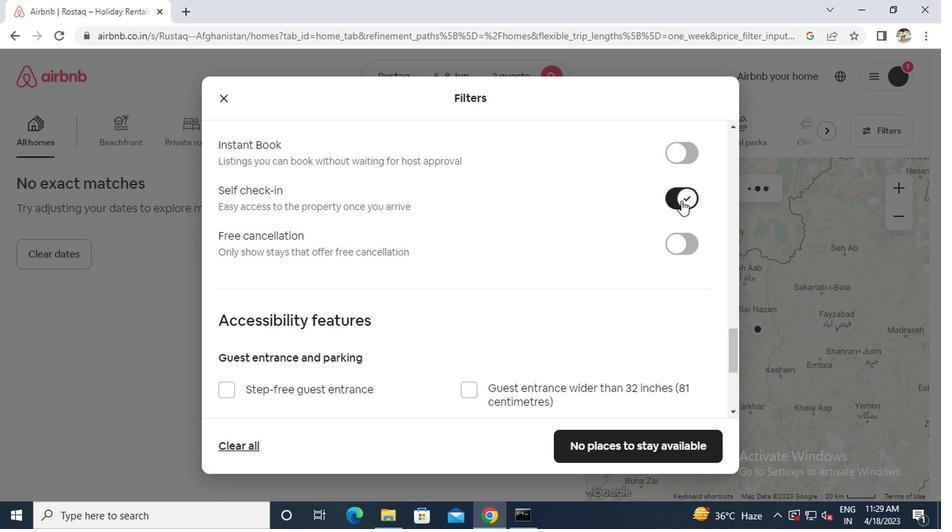 
Action: Mouse scrolled (597, 219) with delta (0, 0)
Screenshot: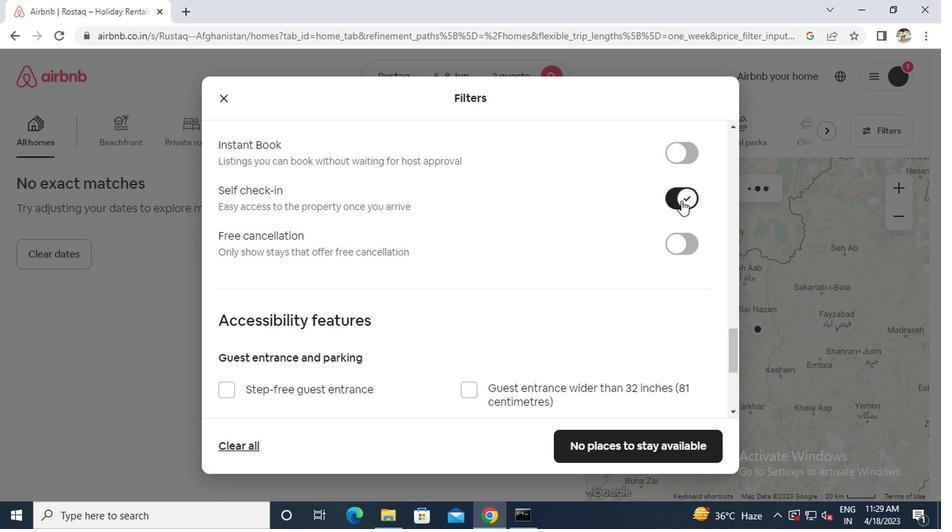 
Action: Mouse moved to (592, 220)
Screenshot: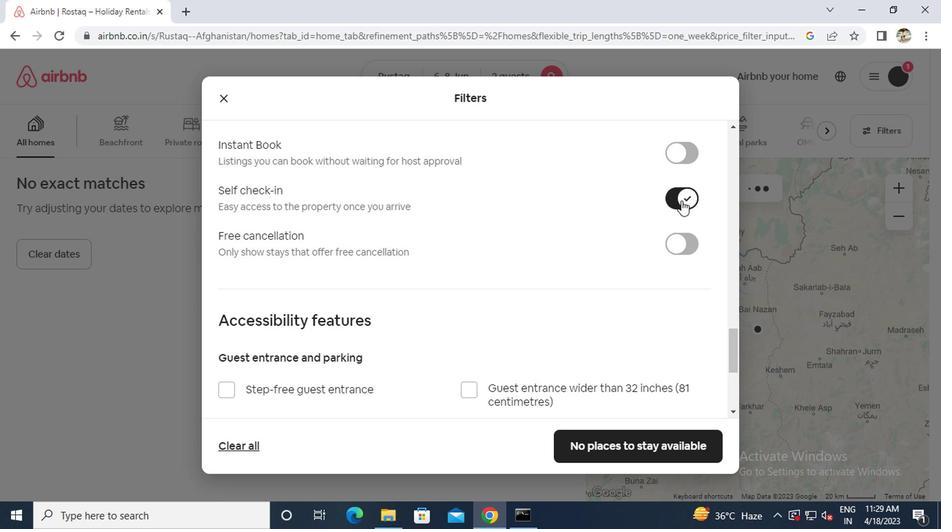 
Action: Mouse scrolled (592, 219) with delta (0, 0)
Screenshot: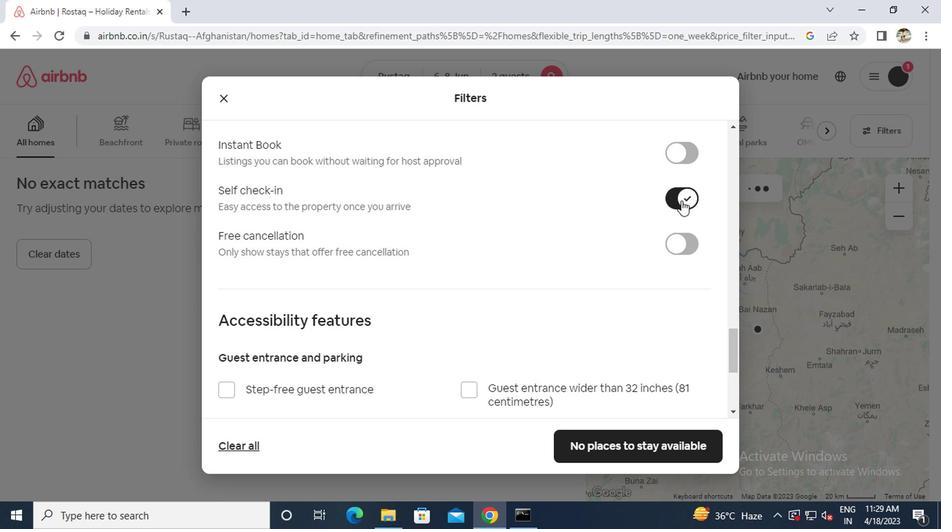 
Action: Mouse scrolled (592, 219) with delta (0, 0)
Screenshot: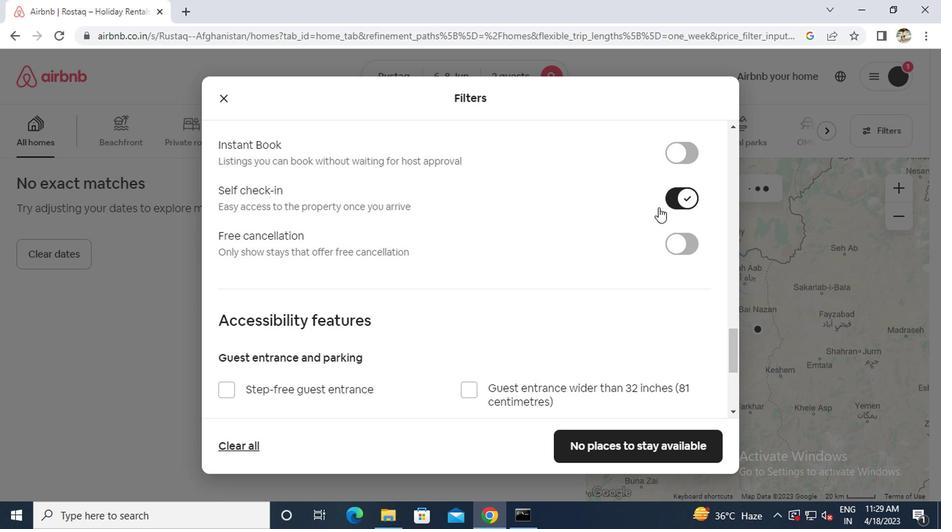 
Action: Mouse scrolled (592, 219) with delta (0, 0)
Screenshot: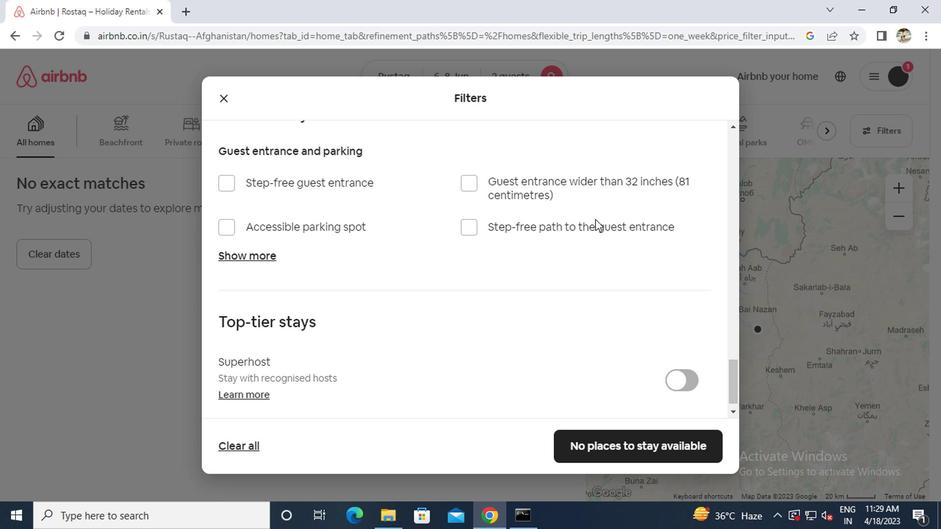
Action: Mouse scrolled (592, 219) with delta (0, 0)
Screenshot: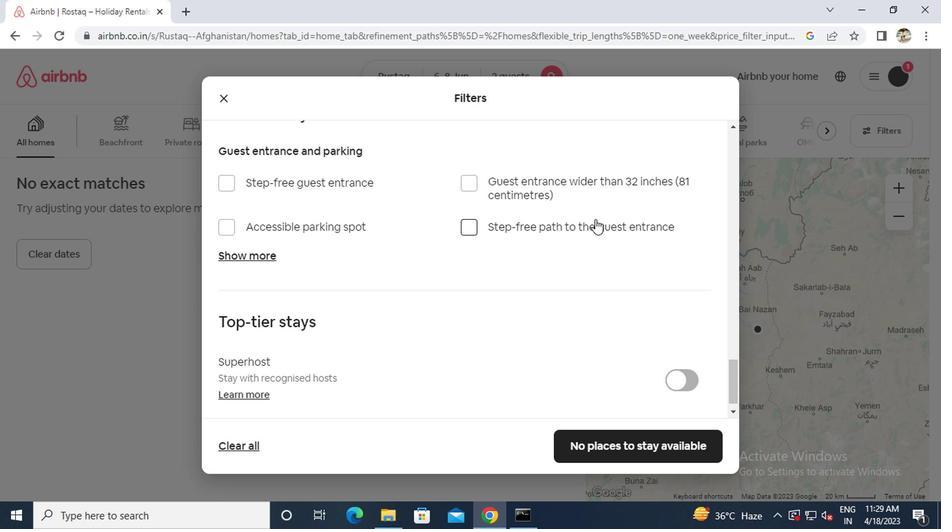 
Action: Mouse scrolled (592, 219) with delta (0, 0)
Screenshot: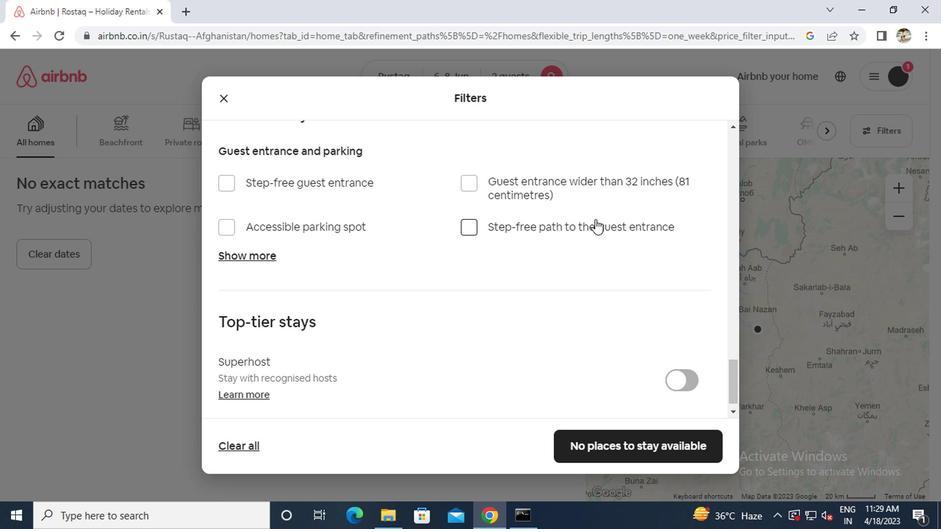 
Action: Mouse moved to (597, 437)
Screenshot: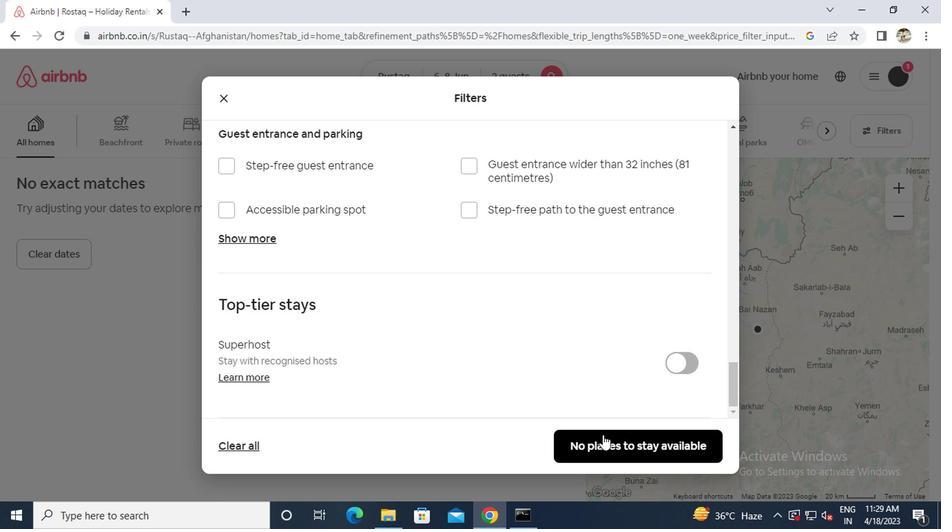 
Action: Mouse pressed left at (597, 437)
Screenshot: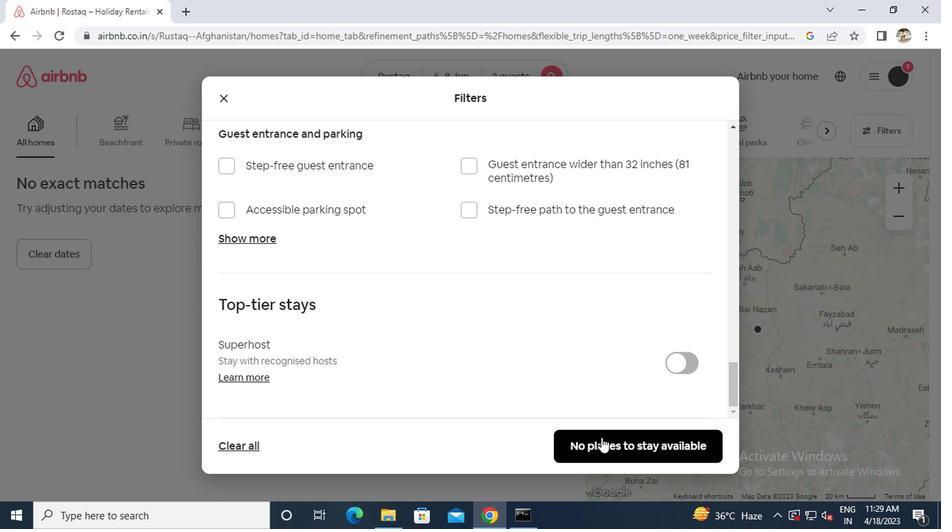 
